 Task: Create a due date automation trigger when advanced on, on the tuesday before a card is due add fields without custom field "Resume" set to a number lower or equal to 1 and greater or equal to 10 at 11:00 AM.
Action: Mouse moved to (889, 272)
Screenshot: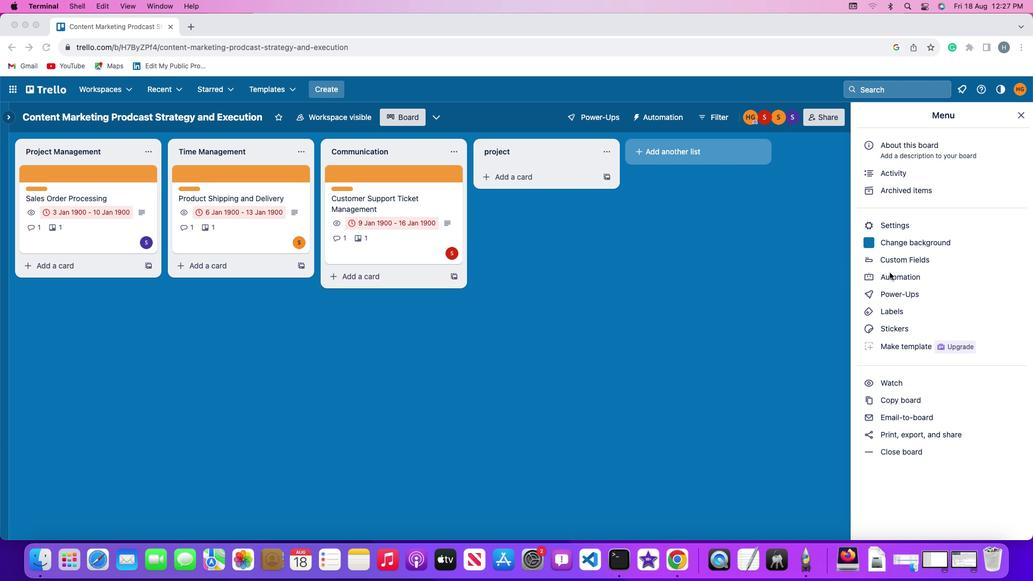 
Action: Mouse pressed left at (889, 272)
Screenshot: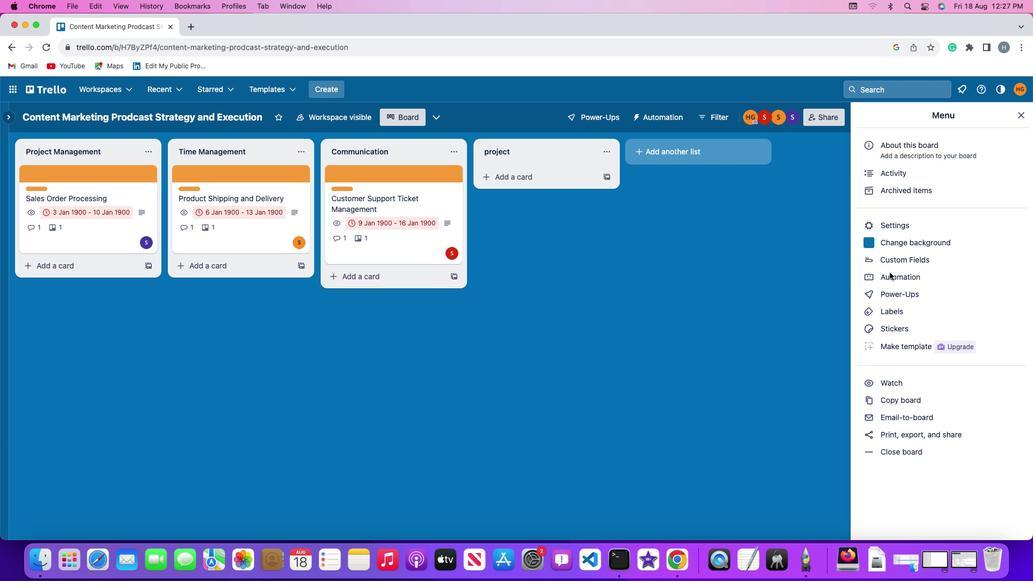 
Action: Mouse pressed left at (889, 272)
Screenshot: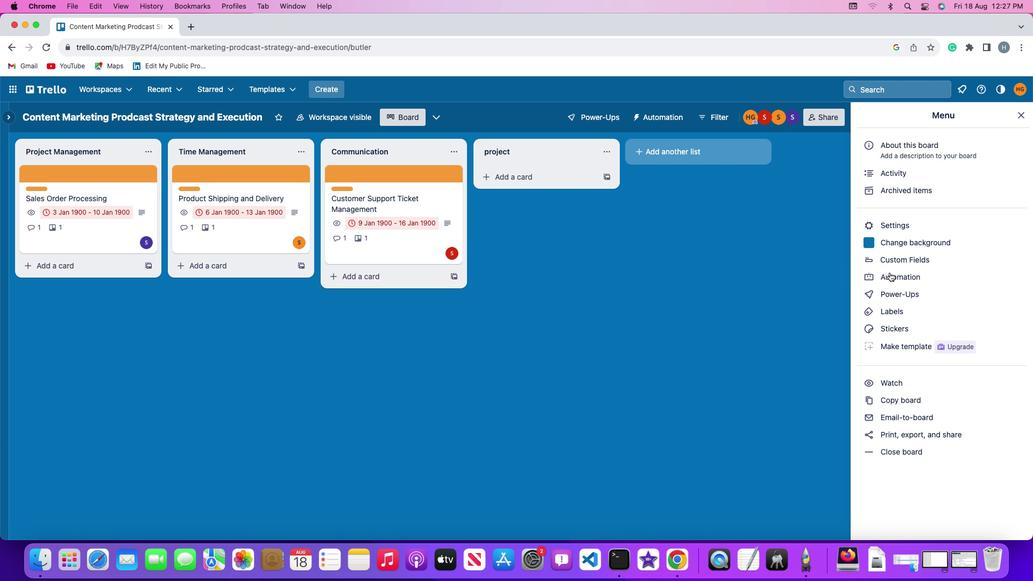 
Action: Mouse moved to (46, 250)
Screenshot: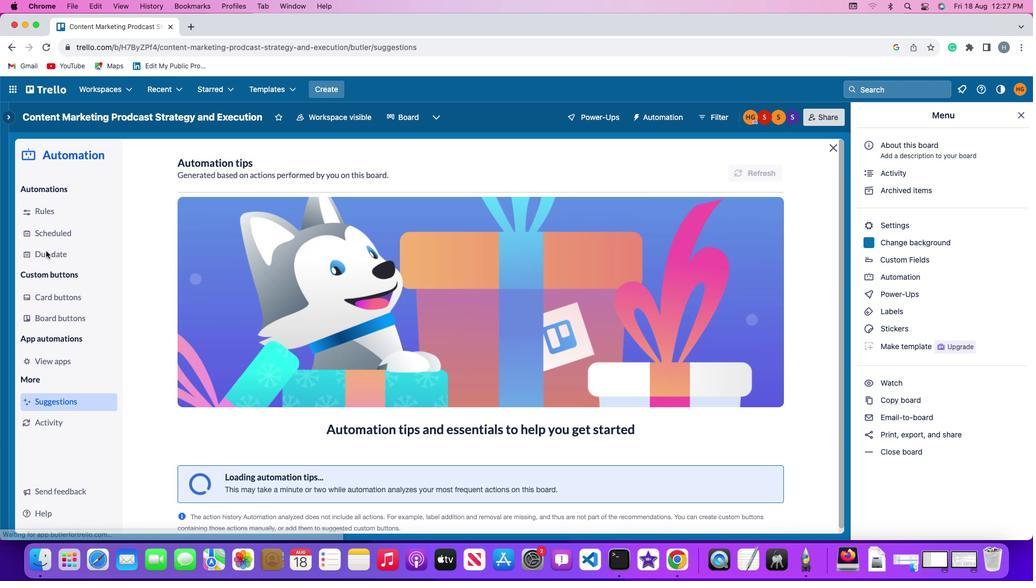 
Action: Mouse pressed left at (46, 250)
Screenshot: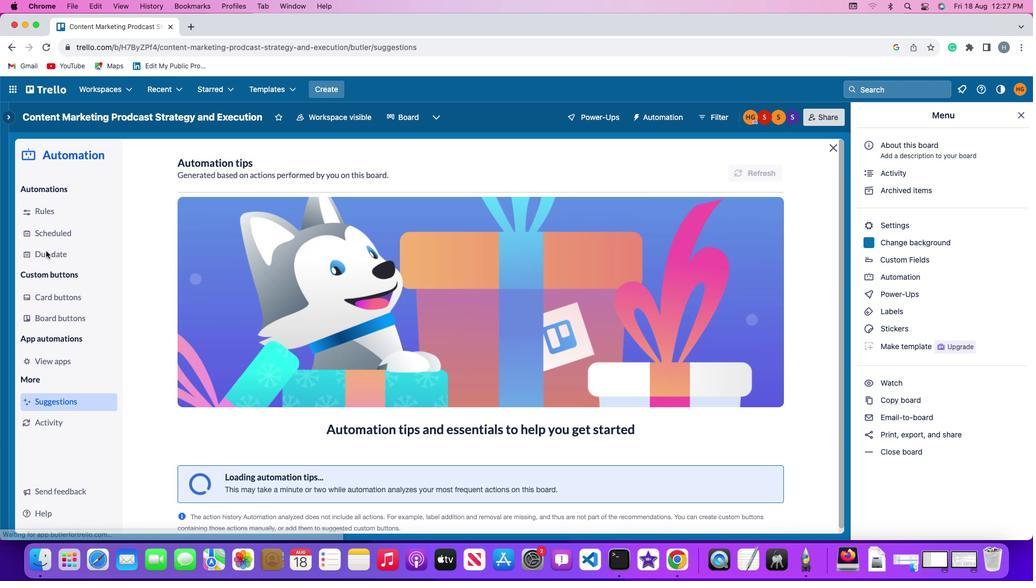 
Action: Mouse moved to (720, 166)
Screenshot: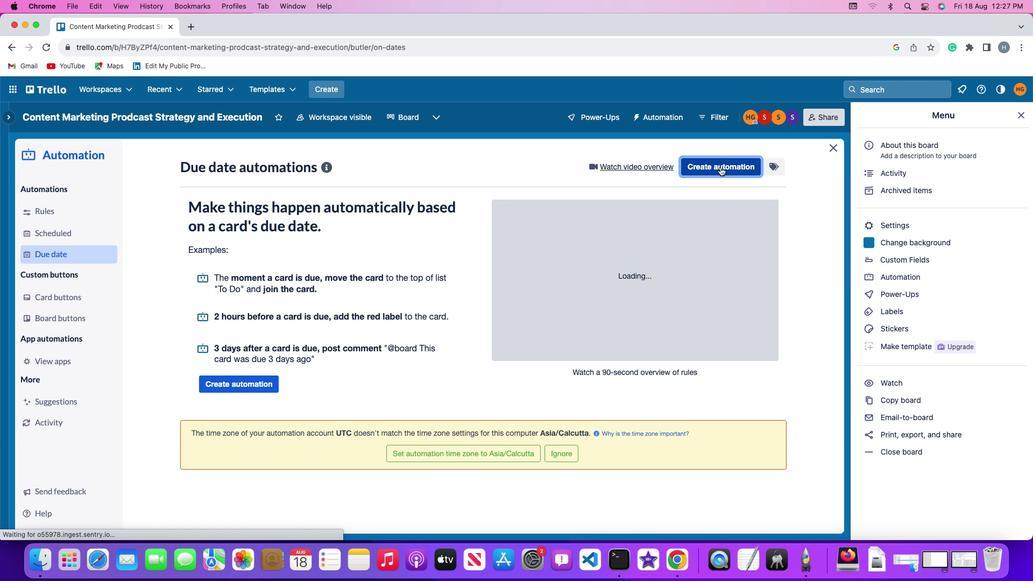 
Action: Mouse pressed left at (720, 166)
Screenshot: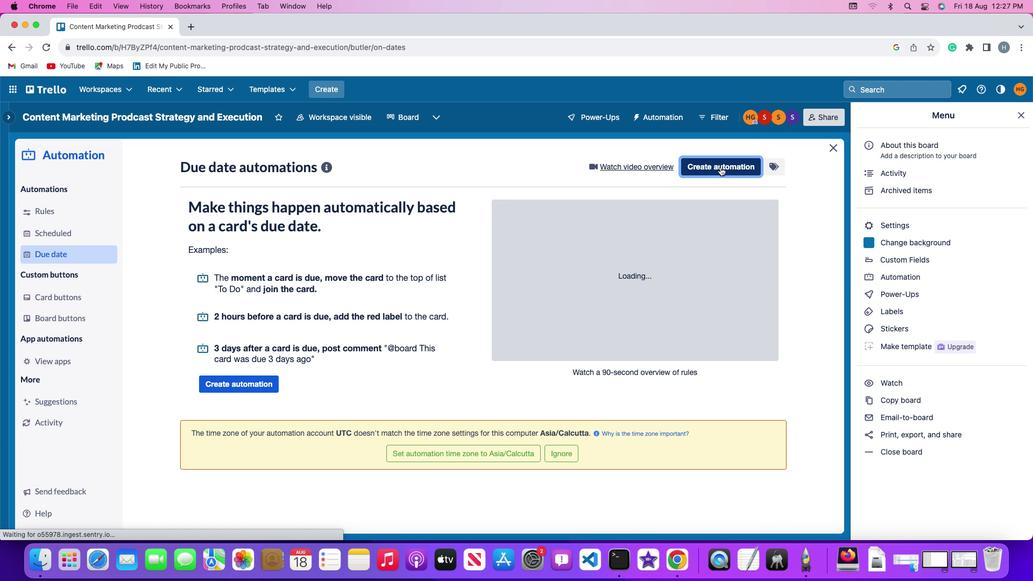 
Action: Mouse moved to (215, 271)
Screenshot: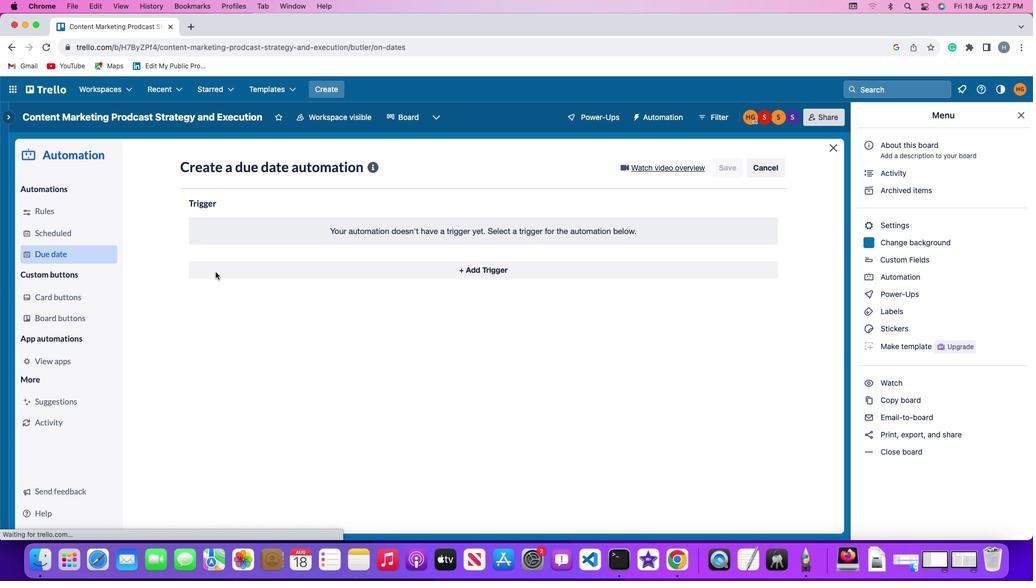
Action: Mouse pressed left at (215, 271)
Screenshot: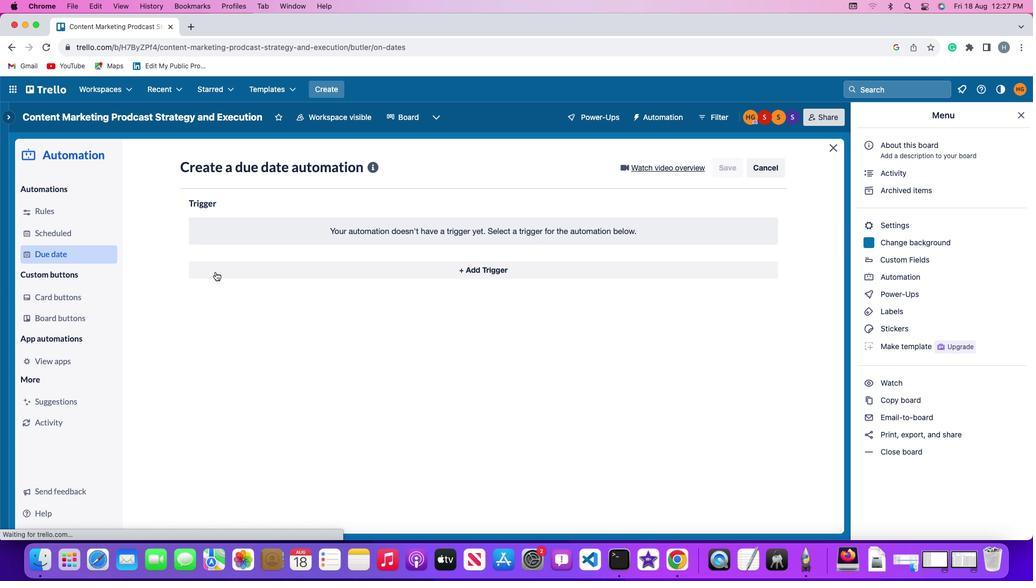 
Action: Mouse moved to (226, 466)
Screenshot: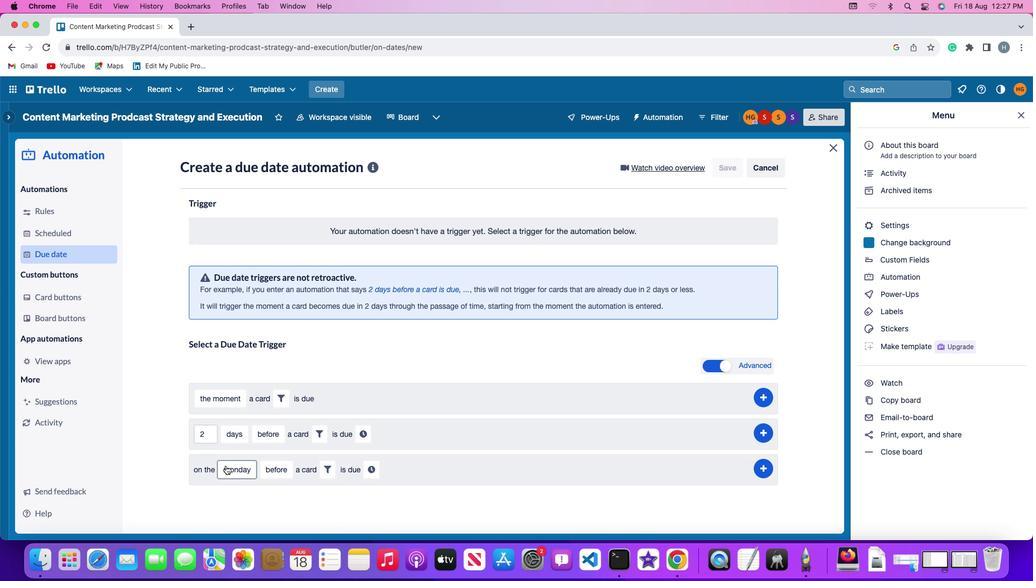 
Action: Mouse pressed left at (226, 466)
Screenshot: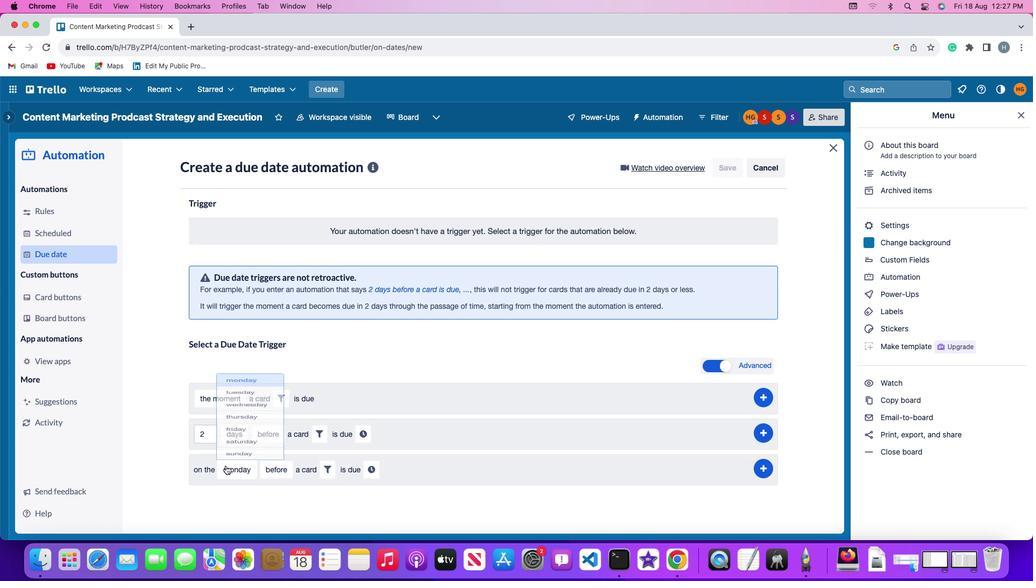 
Action: Mouse moved to (242, 343)
Screenshot: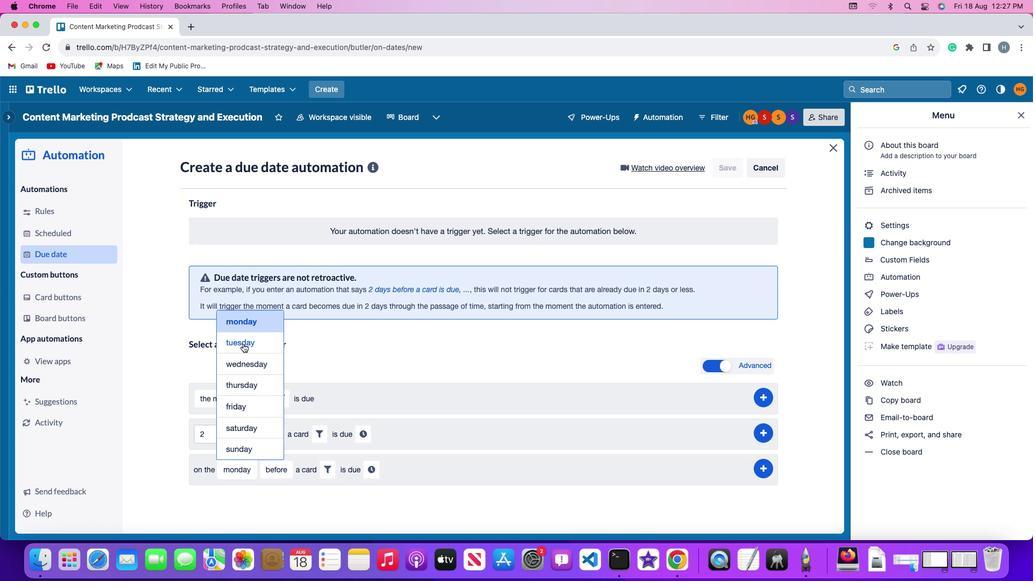 
Action: Mouse pressed left at (242, 343)
Screenshot: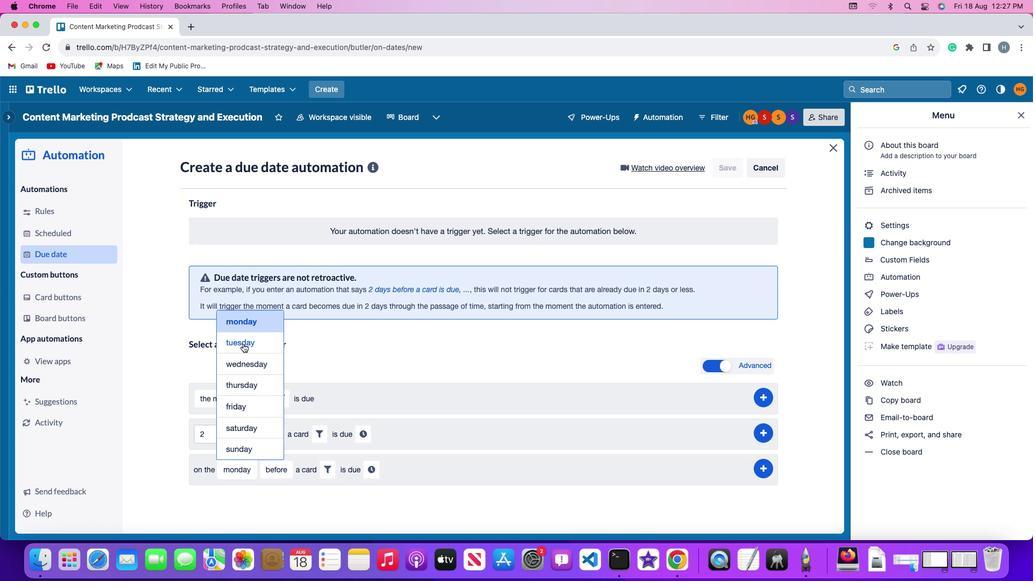 
Action: Mouse moved to (282, 472)
Screenshot: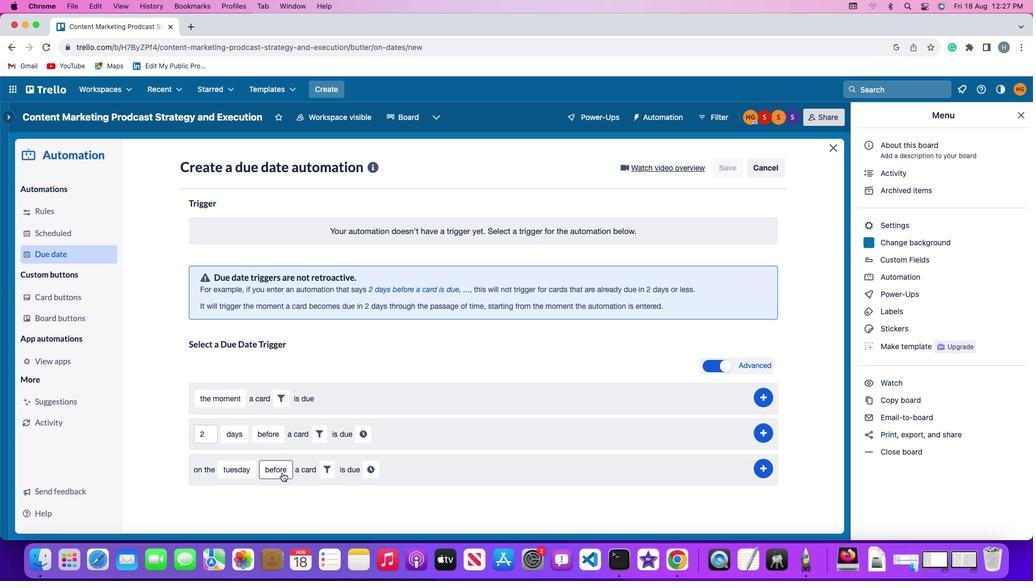 
Action: Mouse pressed left at (282, 472)
Screenshot: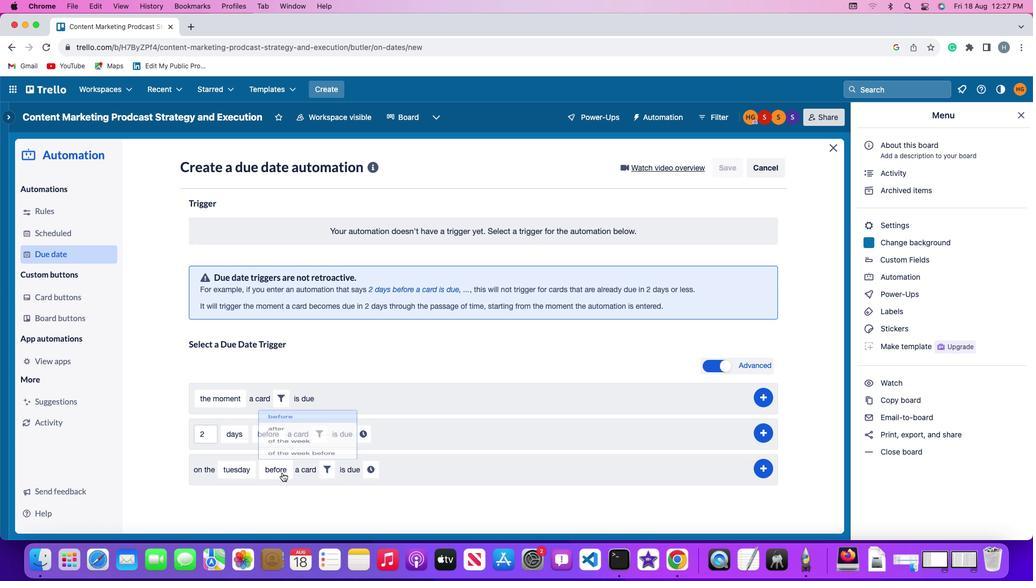 
Action: Mouse moved to (297, 387)
Screenshot: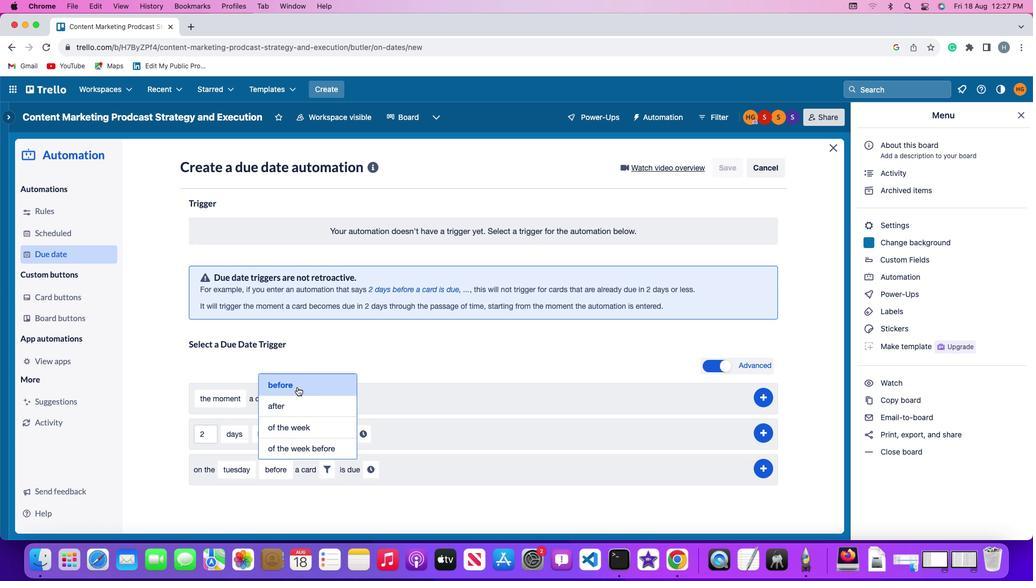 
Action: Mouse pressed left at (297, 387)
Screenshot: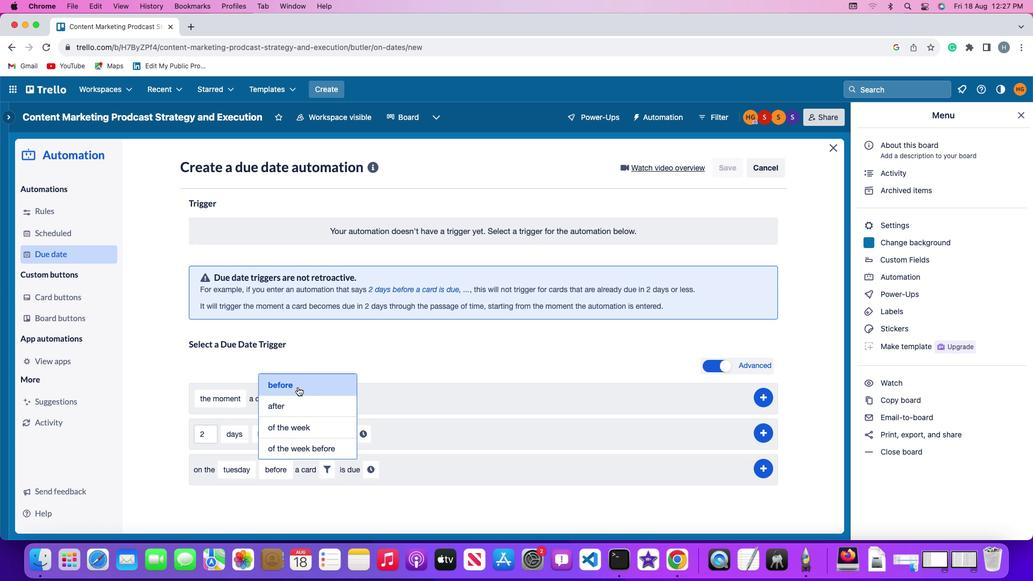 
Action: Mouse moved to (328, 468)
Screenshot: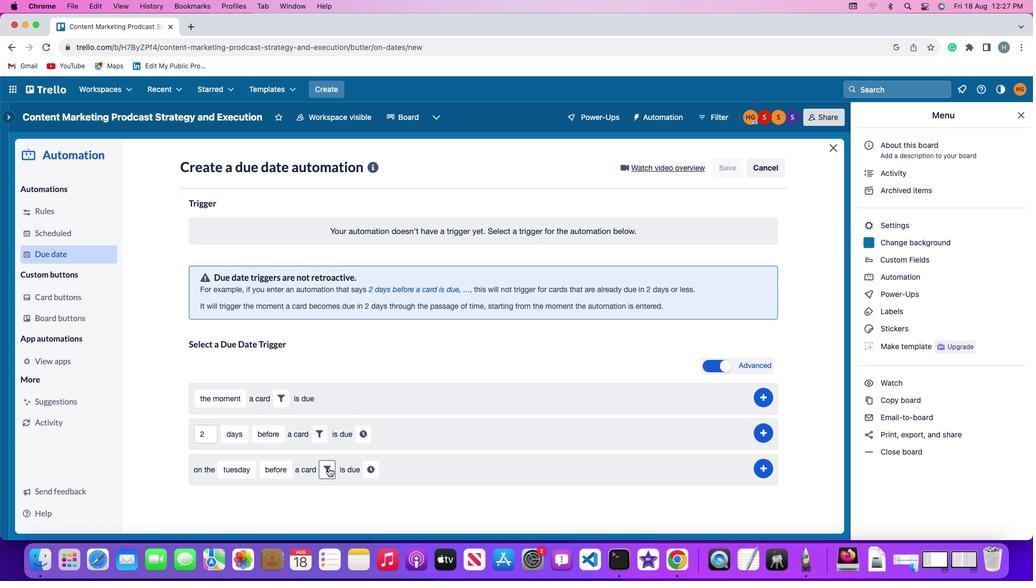 
Action: Mouse pressed left at (328, 468)
Screenshot: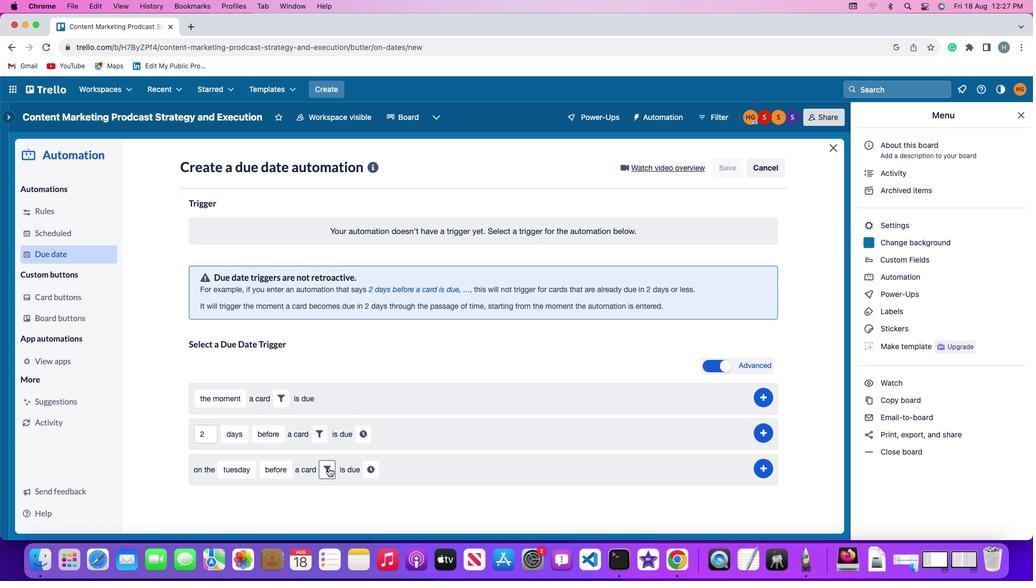 
Action: Mouse moved to (499, 507)
Screenshot: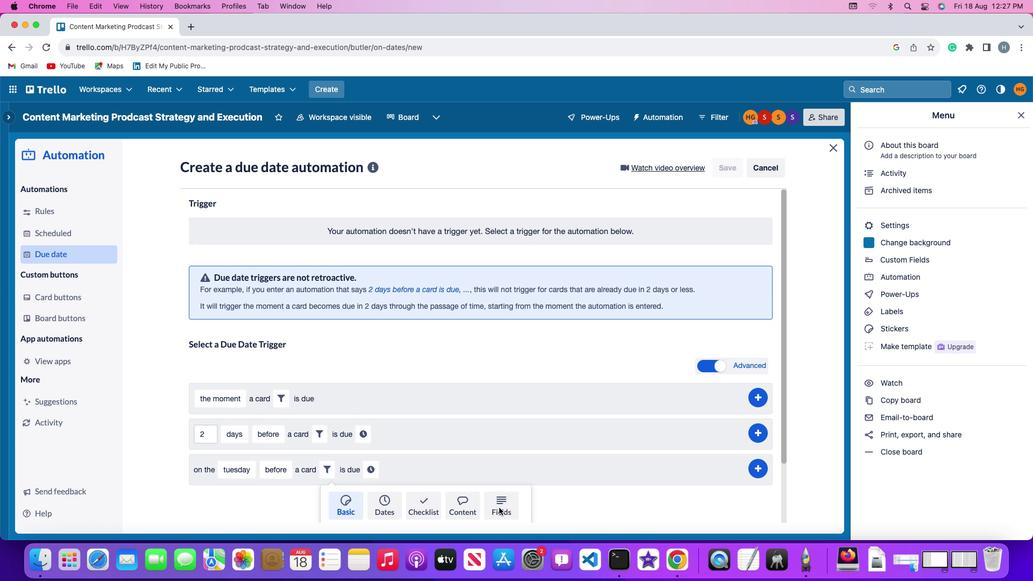 
Action: Mouse pressed left at (499, 507)
Screenshot: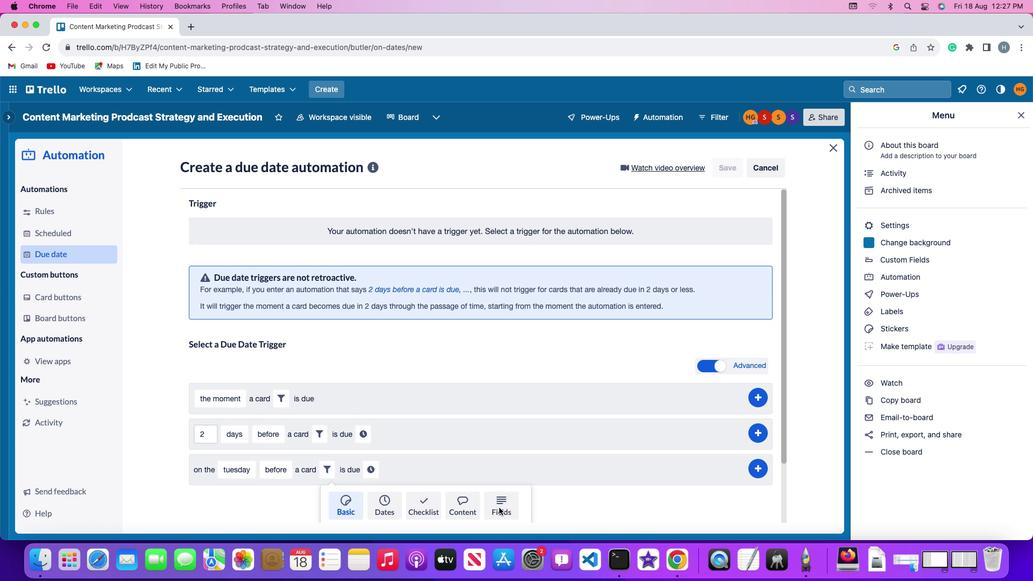 
Action: Mouse moved to (280, 506)
Screenshot: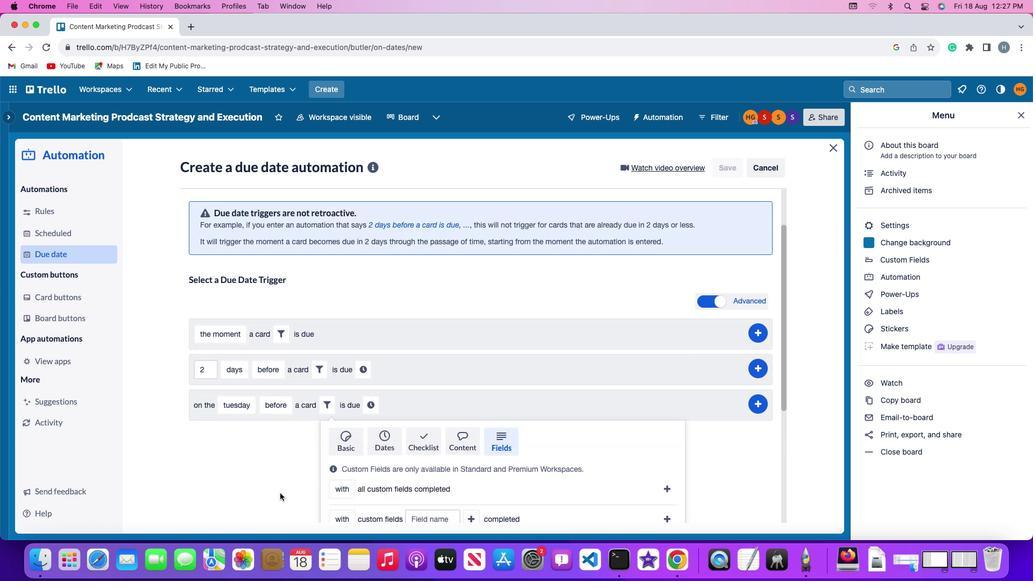 
Action: Mouse scrolled (280, 506) with delta (0, 0)
Screenshot: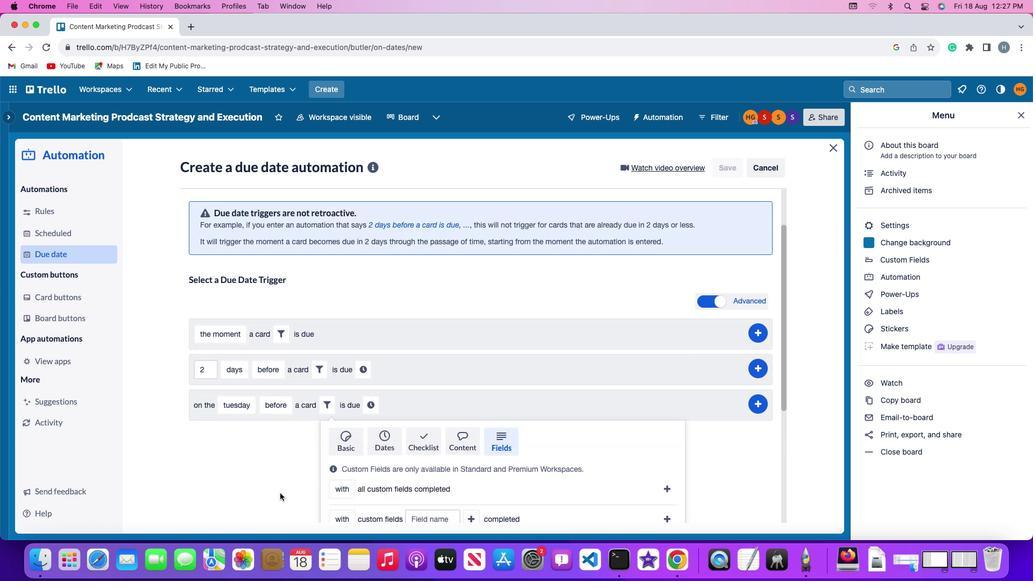 
Action: Mouse scrolled (280, 506) with delta (0, 0)
Screenshot: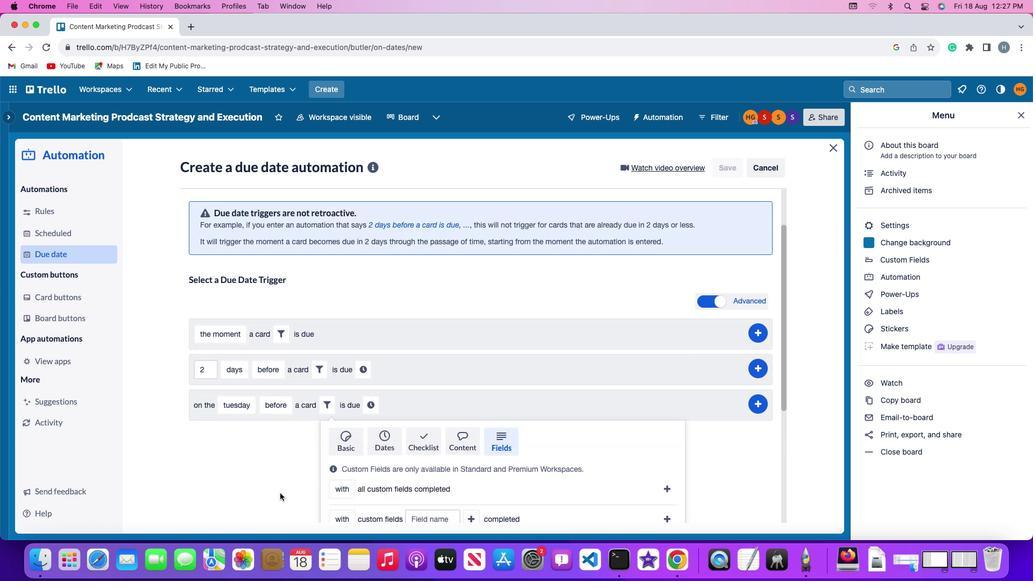 
Action: Mouse moved to (280, 505)
Screenshot: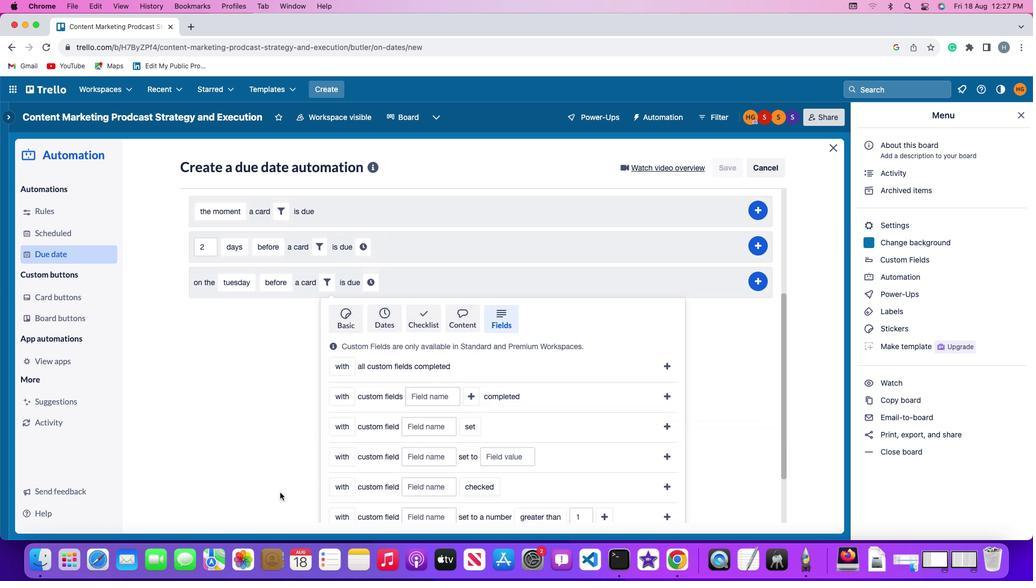 
Action: Mouse scrolled (280, 505) with delta (0, -1)
Screenshot: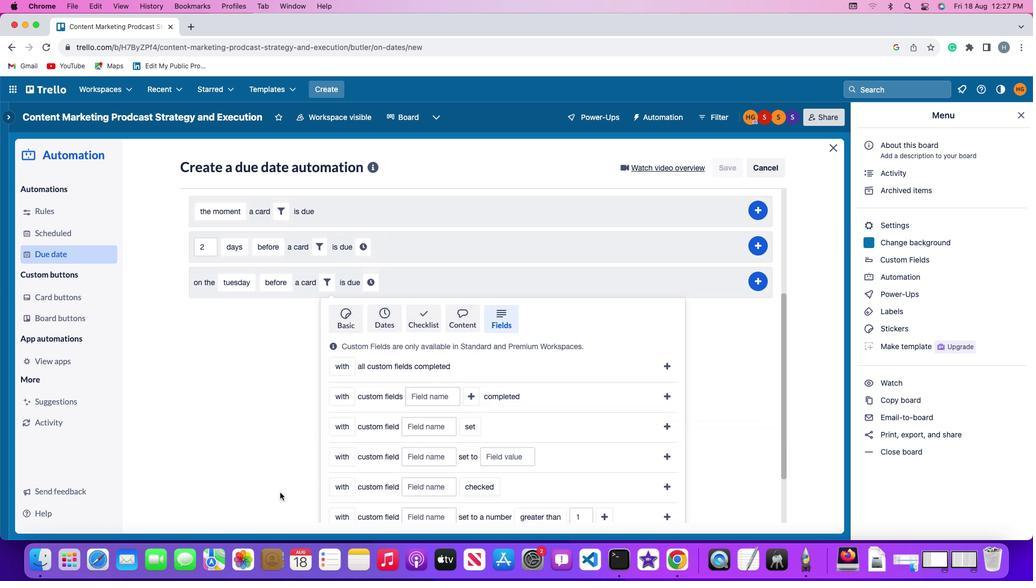 
Action: Mouse moved to (280, 504)
Screenshot: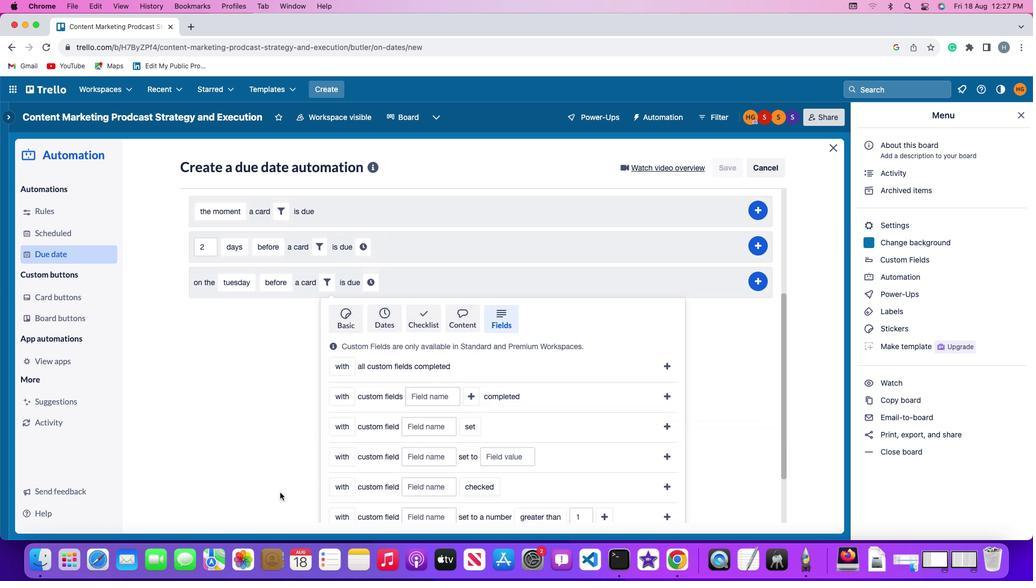
Action: Mouse scrolled (280, 504) with delta (0, -2)
Screenshot: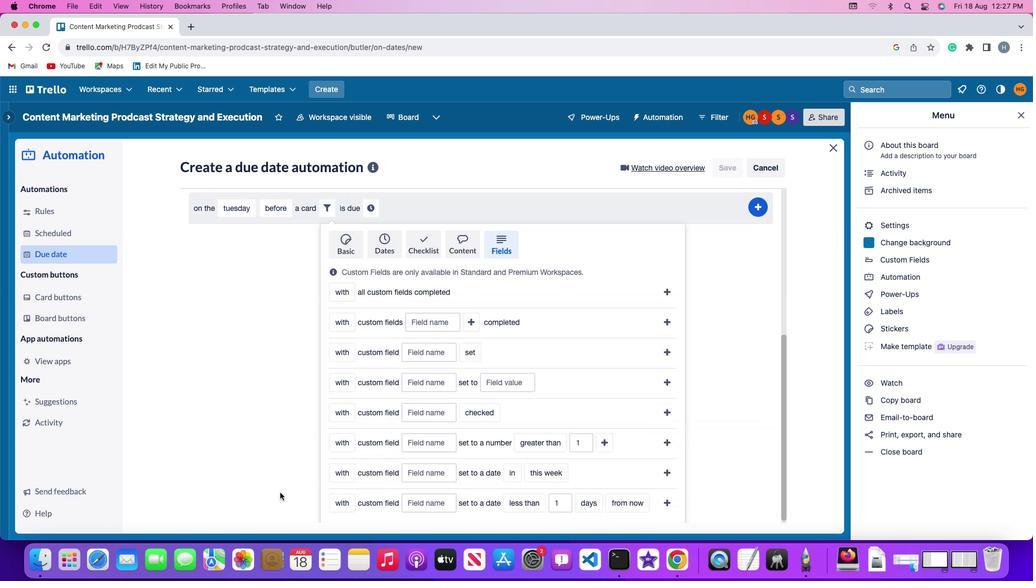 
Action: Mouse moved to (280, 498)
Screenshot: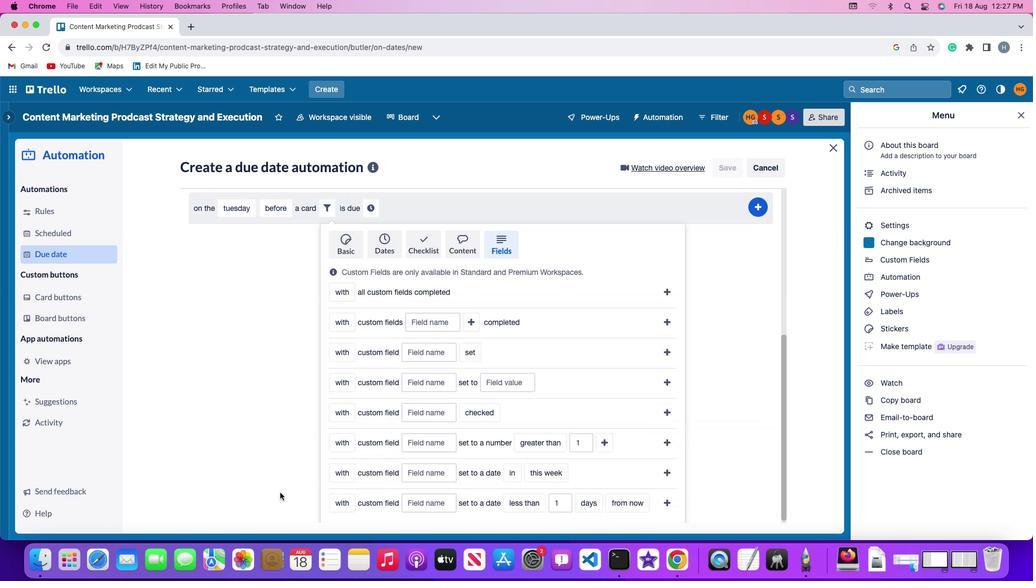 
Action: Mouse scrolled (280, 498) with delta (0, -3)
Screenshot: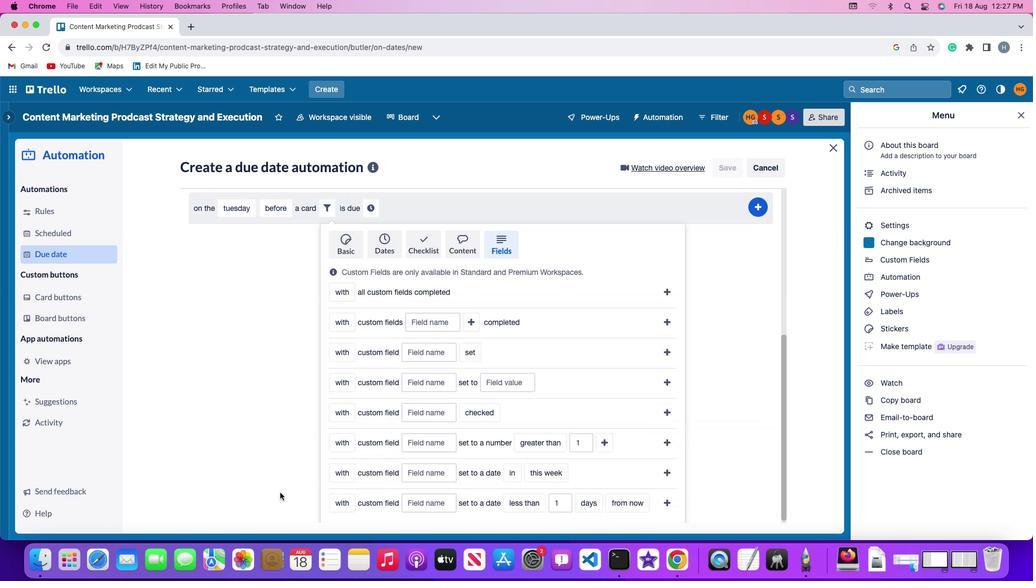 
Action: Mouse moved to (280, 492)
Screenshot: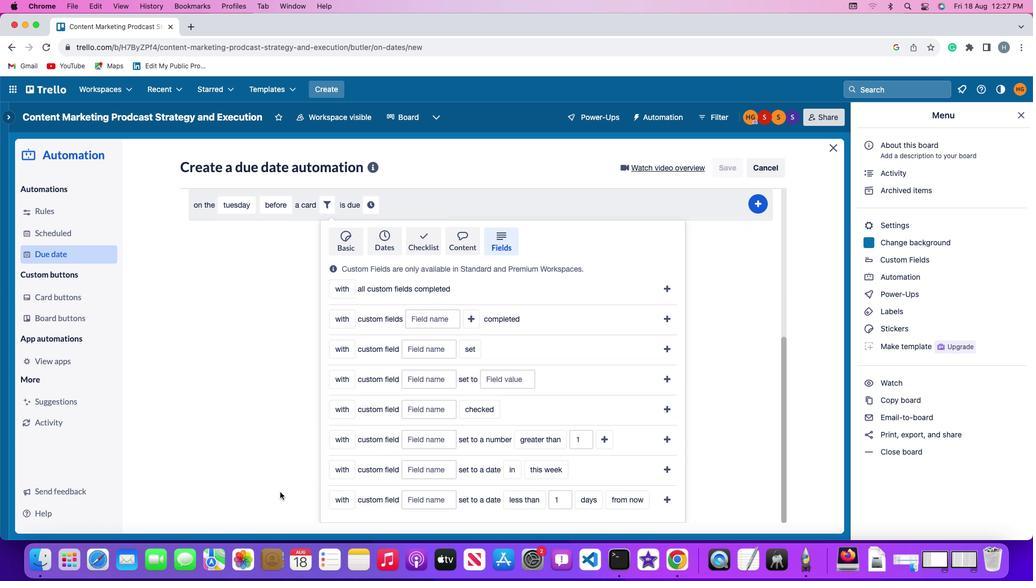 
Action: Mouse scrolled (280, 492) with delta (0, 0)
Screenshot: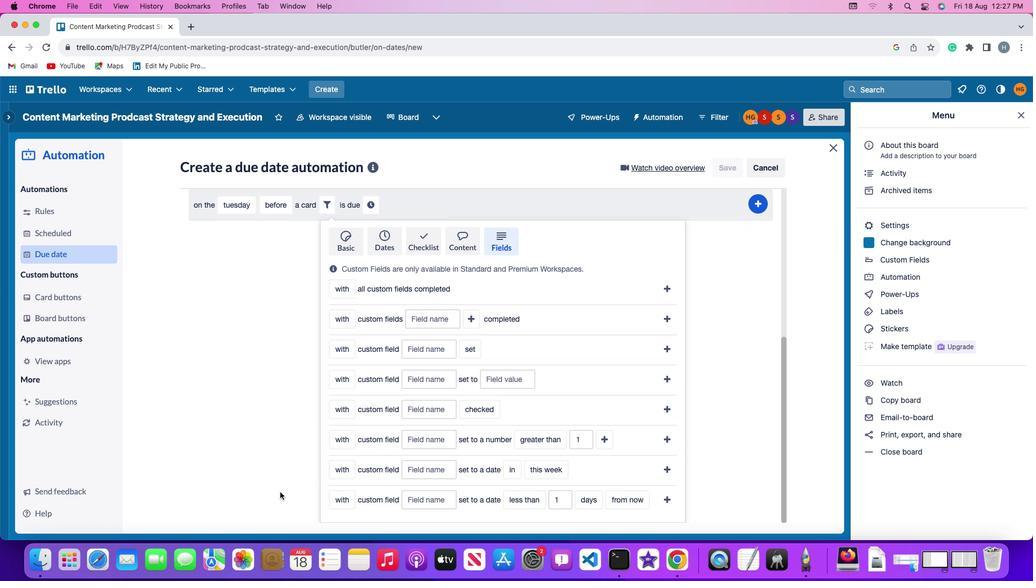 
Action: Mouse scrolled (280, 492) with delta (0, 0)
Screenshot: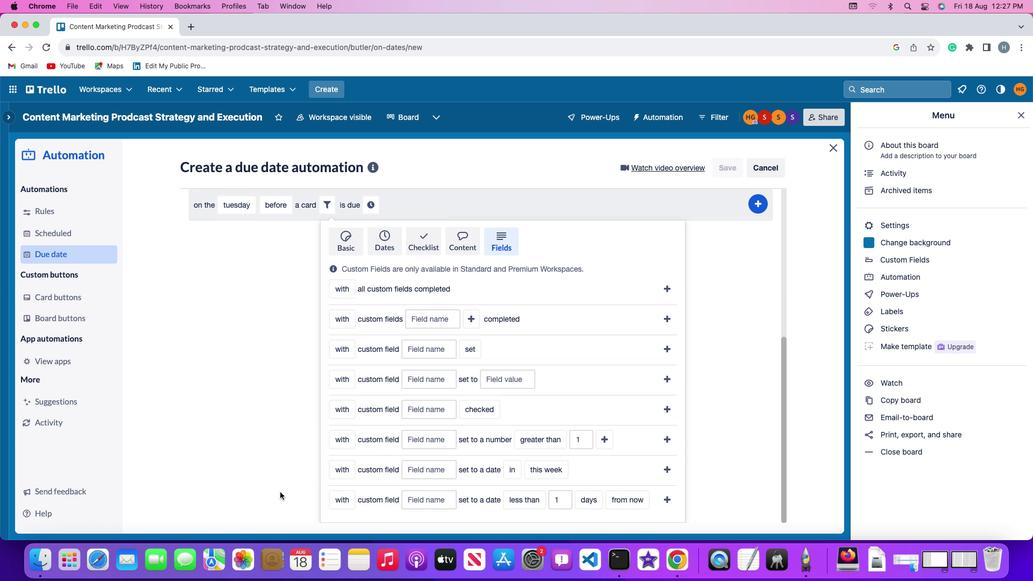 
Action: Mouse scrolled (280, 492) with delta (0, -1)
Screenshot: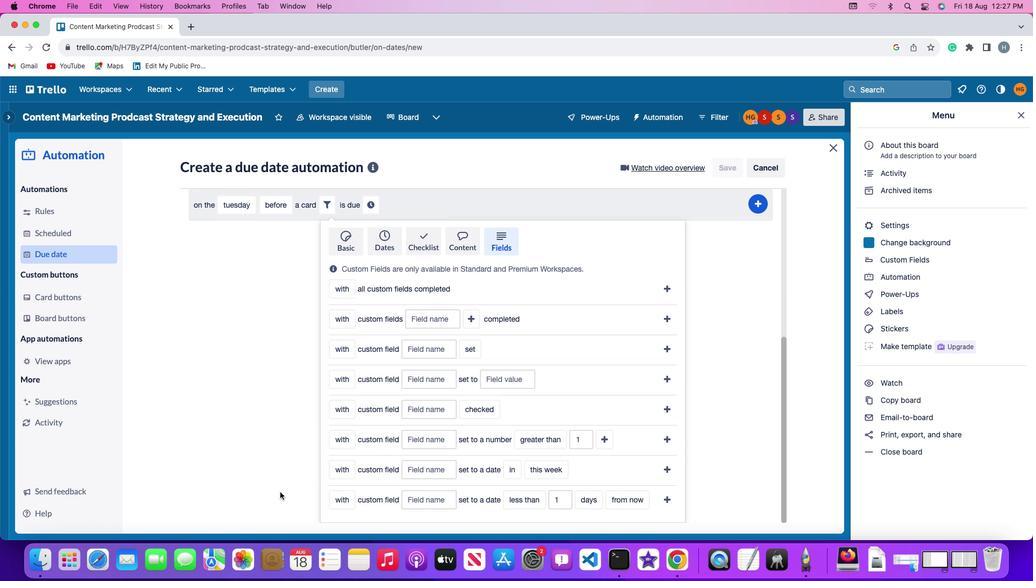 
Action: Mouse scrolled (280, 492) with delta (0, -2)
Screenshot: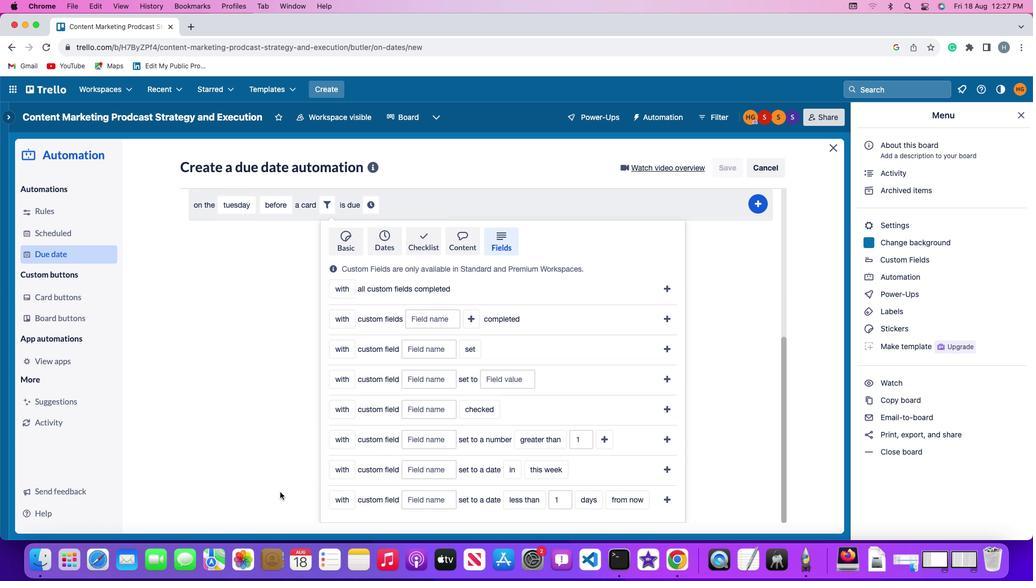 
Action: Mouse scrolled (280, 492) with delta (0, 0)
Screenshot: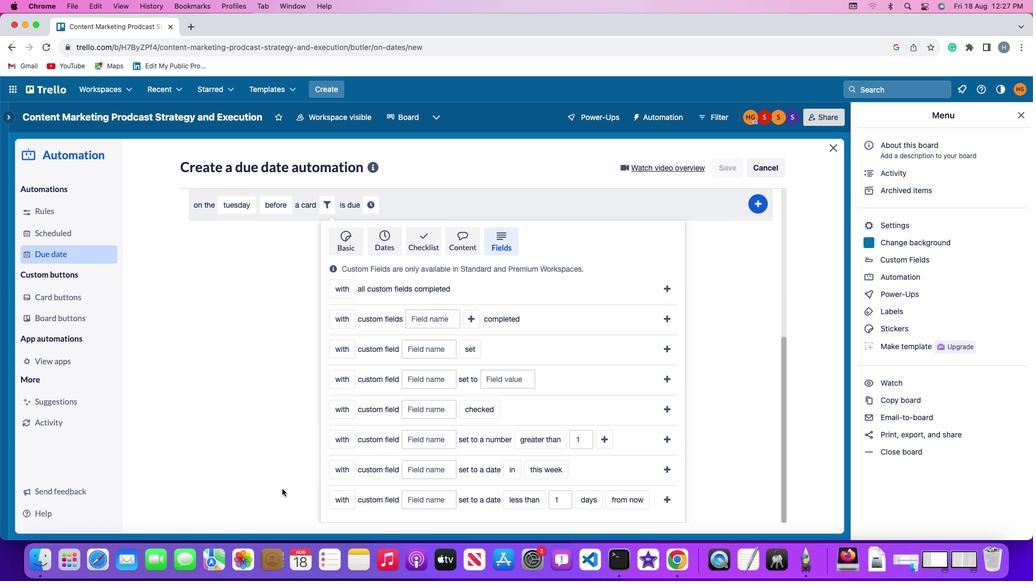 
Action: Mouse scrolled (280, 492) with delta (0, 0)
Screenshot: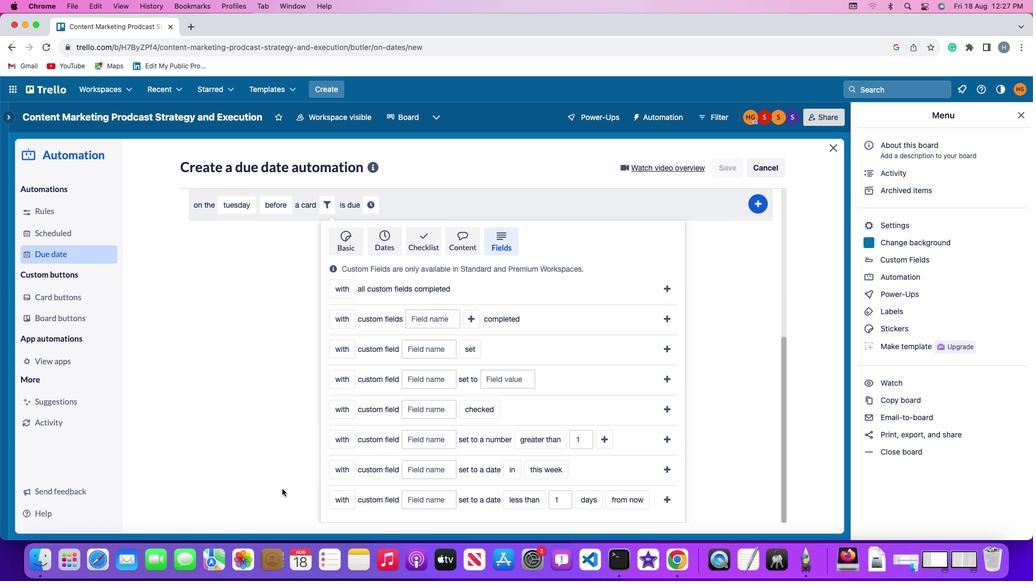 
Action: Mouse scrolled (280, 492) with delta (0, -1)
Screenshot: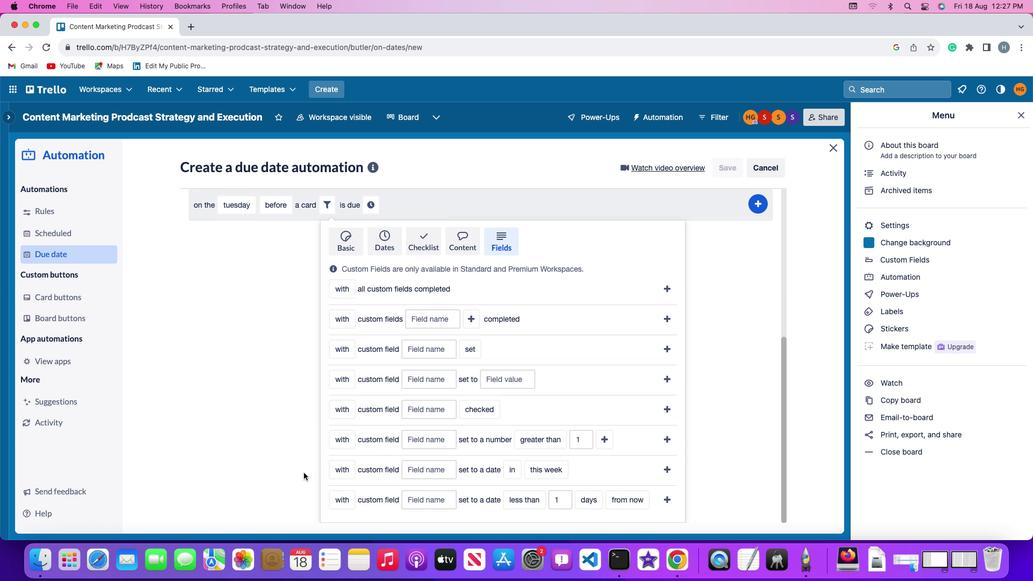 
Action: Mouse moved to (333, 435)
Screenshot: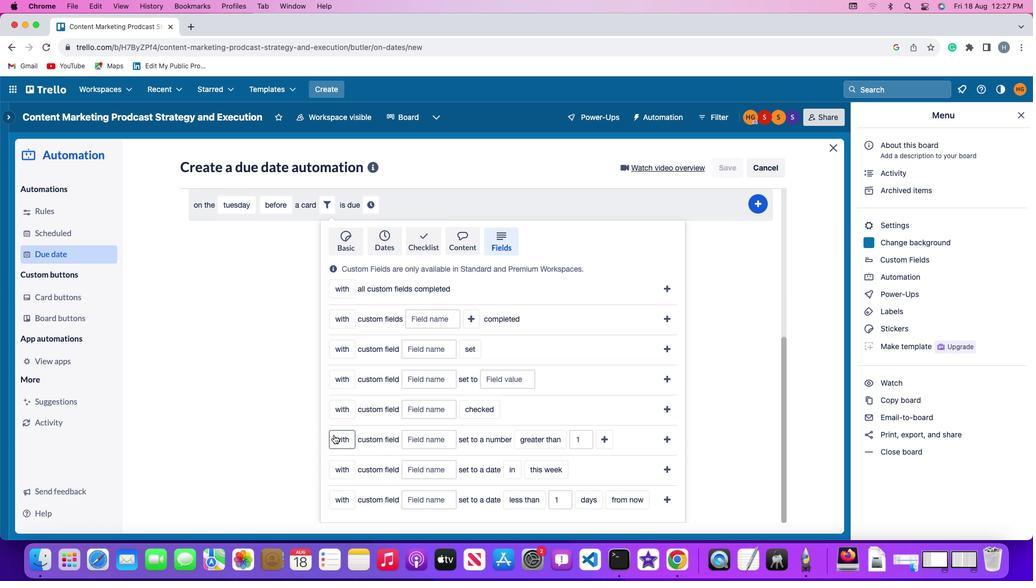 
Action: Mouse pressed left at (333, 435)
Screenshot: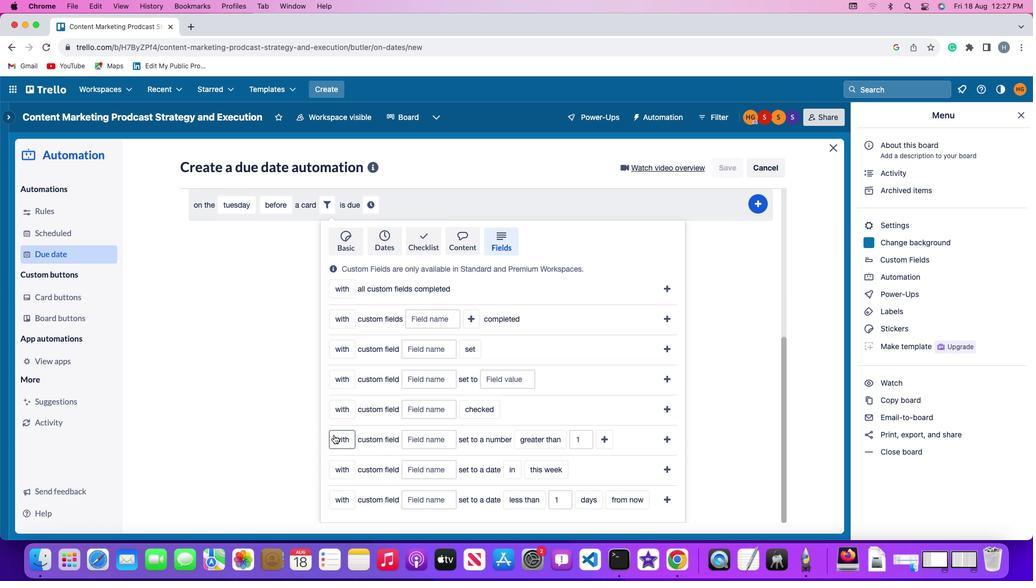 
Action: Mouse moved to (348, 481)
Screenshot: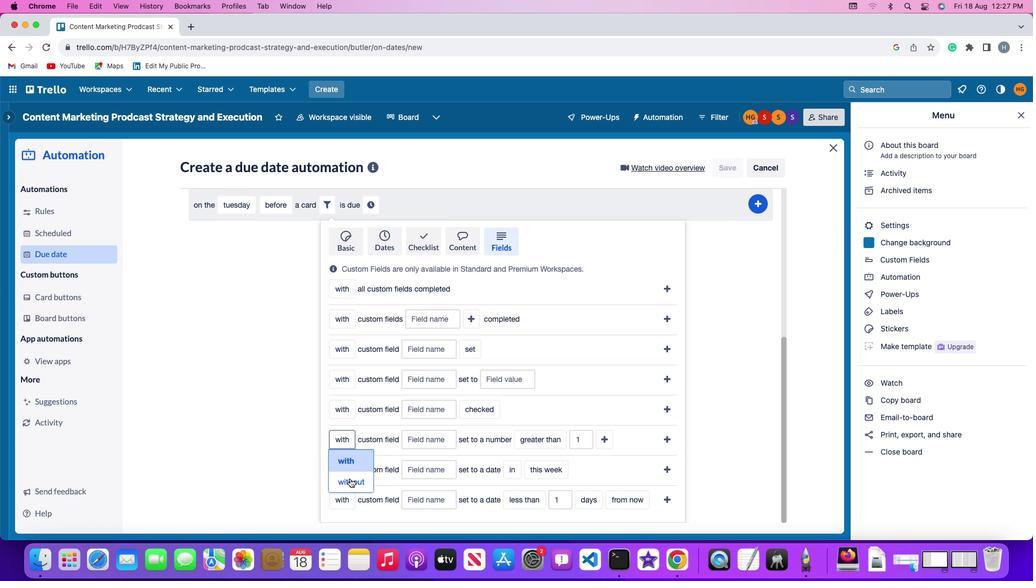 
Action: Mouse pressed left at (348, 481)
Screenshot: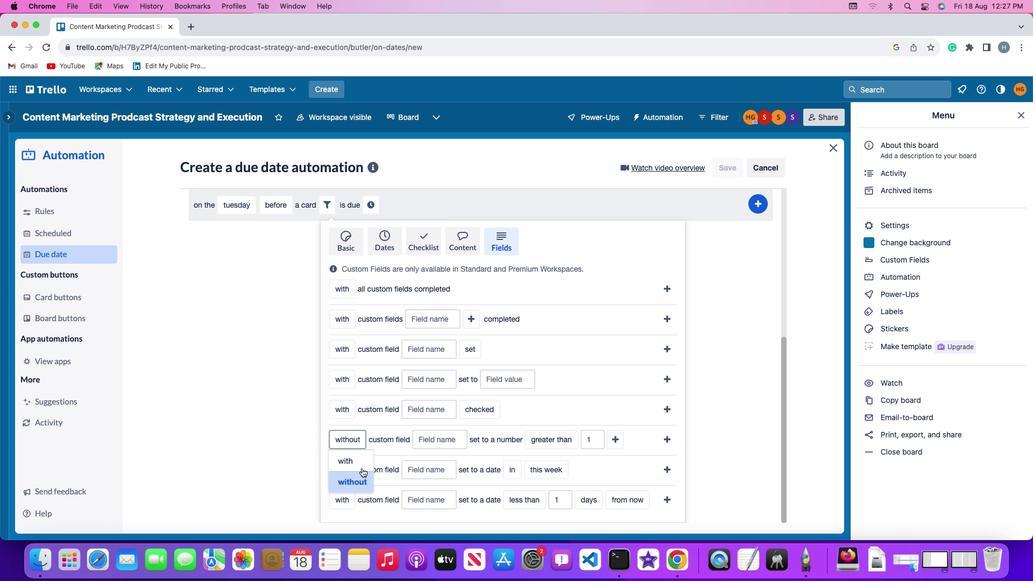
Action: Mouse moved to (428, 446)
Screenshot: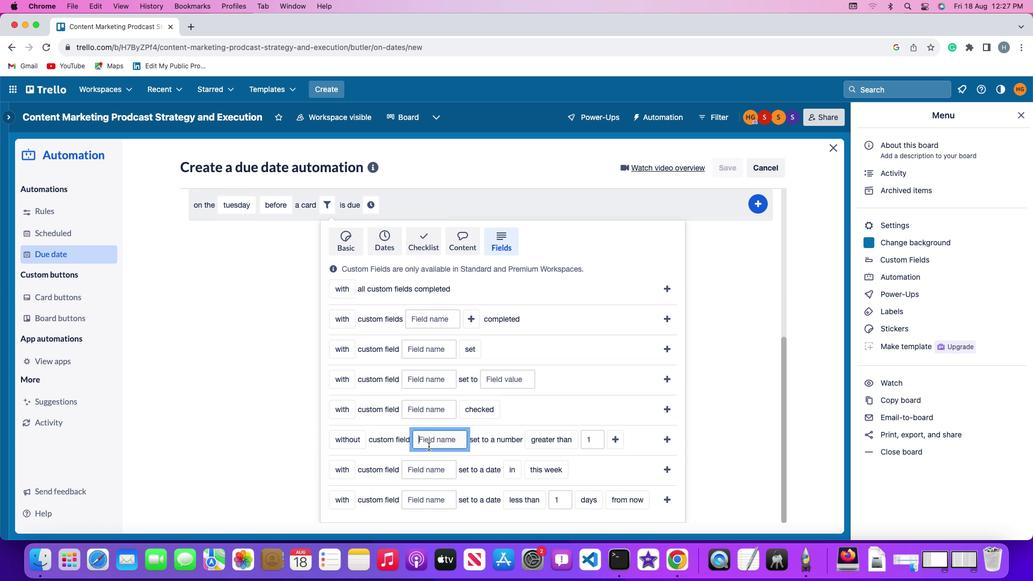 
Action: Mouse pressed left at (428, 446)
Screenshot: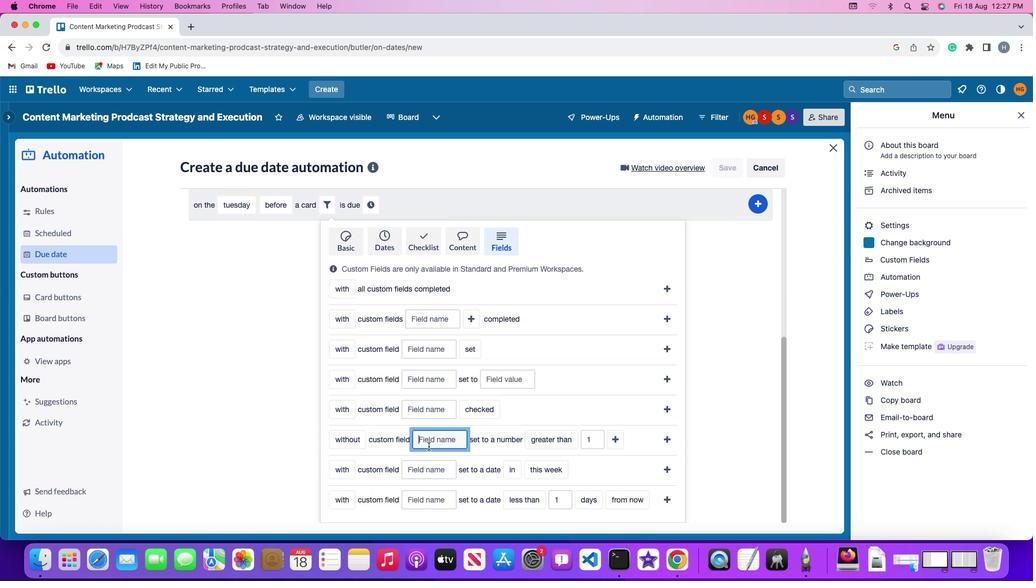 
Action: Key pressed Key.shift'R''e''s''u''m''e'
Screenshot: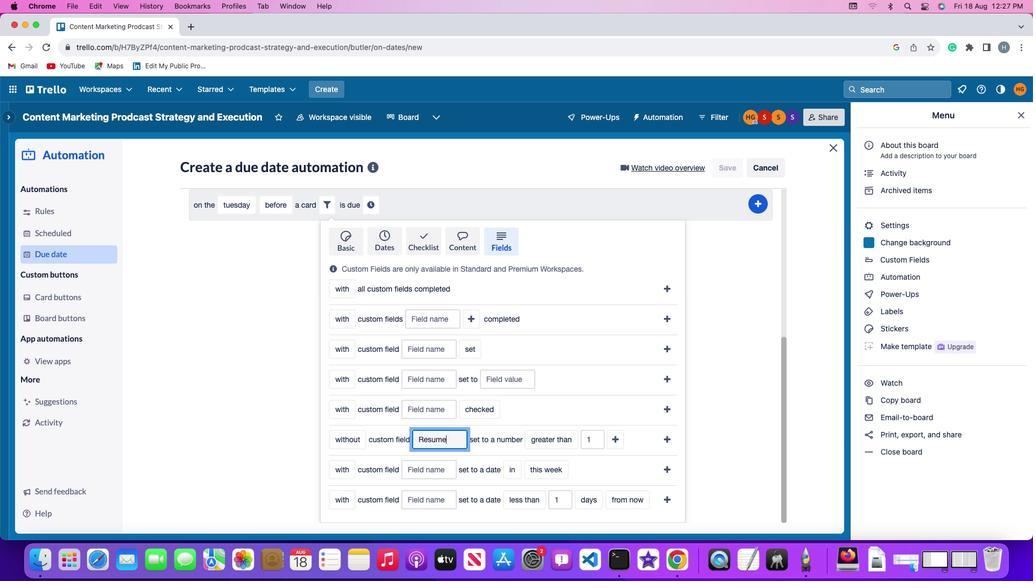 
Action: Mouse moved to (548, 438)
Screenshot: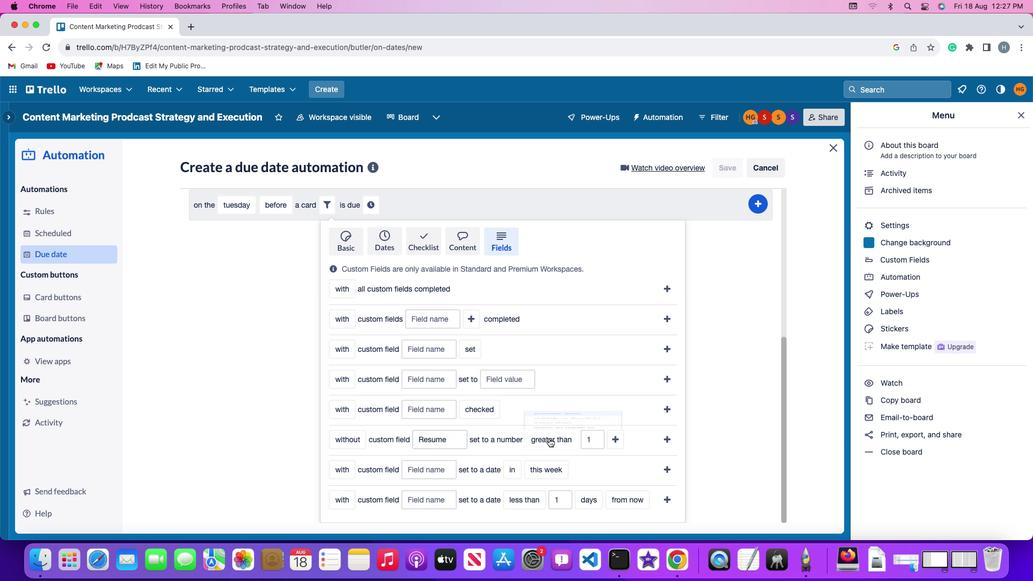 
Action: Mouse pressed left at (548, 438)
Screenshot: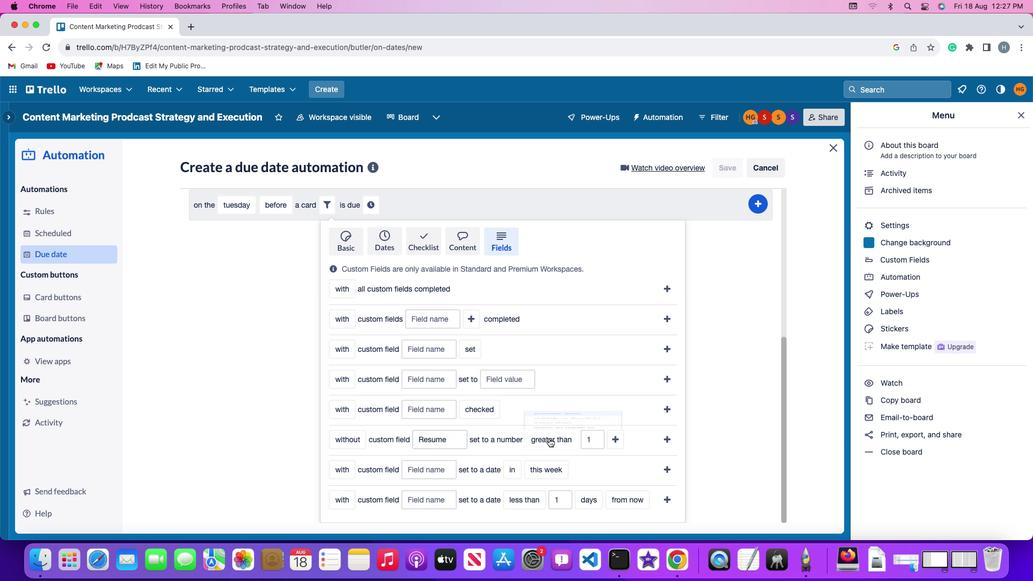 
Action: Mouse moved to (552, 415)
Screenshot: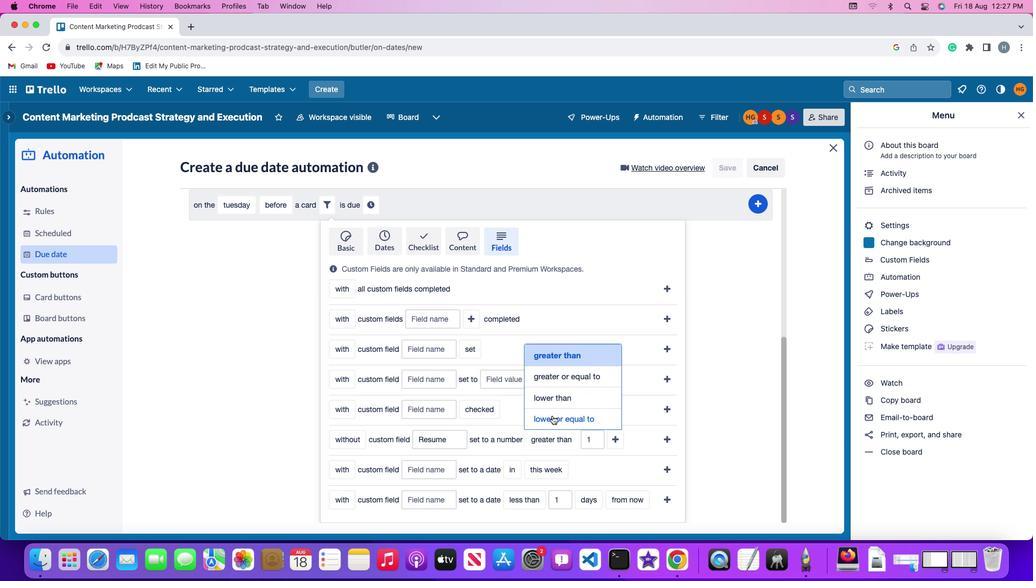
Action: Mouse pressed left at (552, 415)
Screenshot: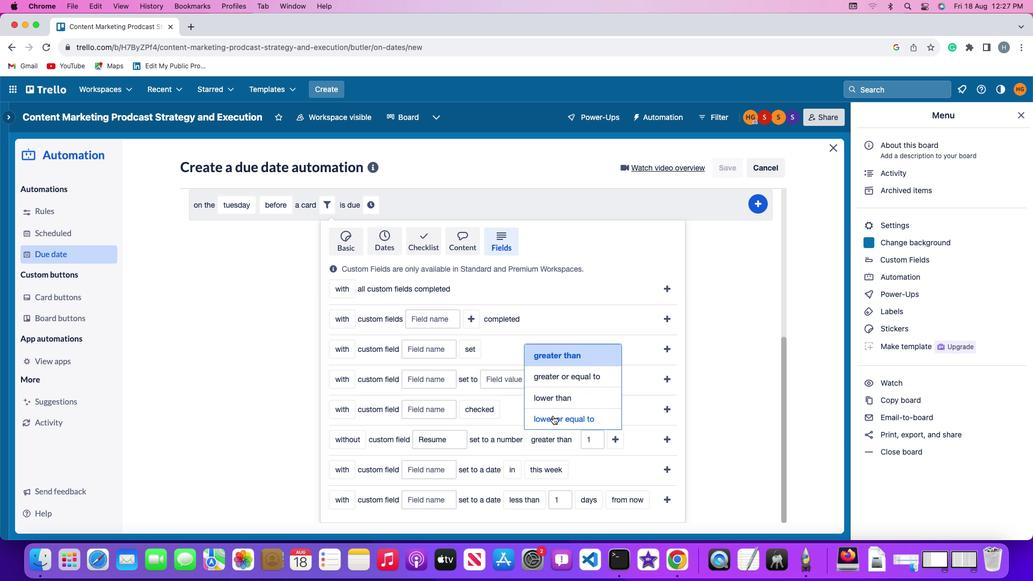 
Action: Mouse moved to (610, 440)
Screenshot: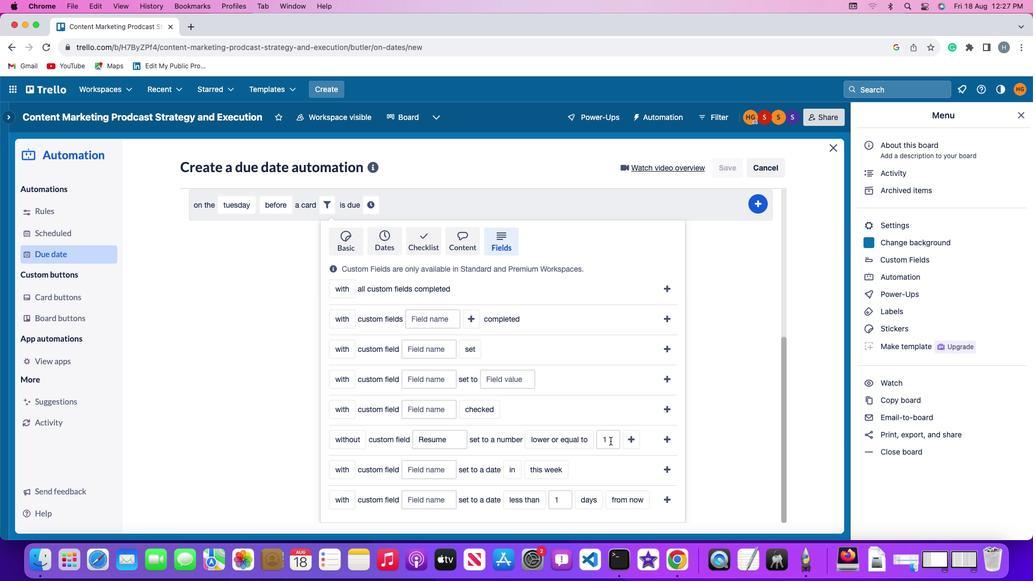 
Action: Mouse pressed left at (610, 440)
Screenshot: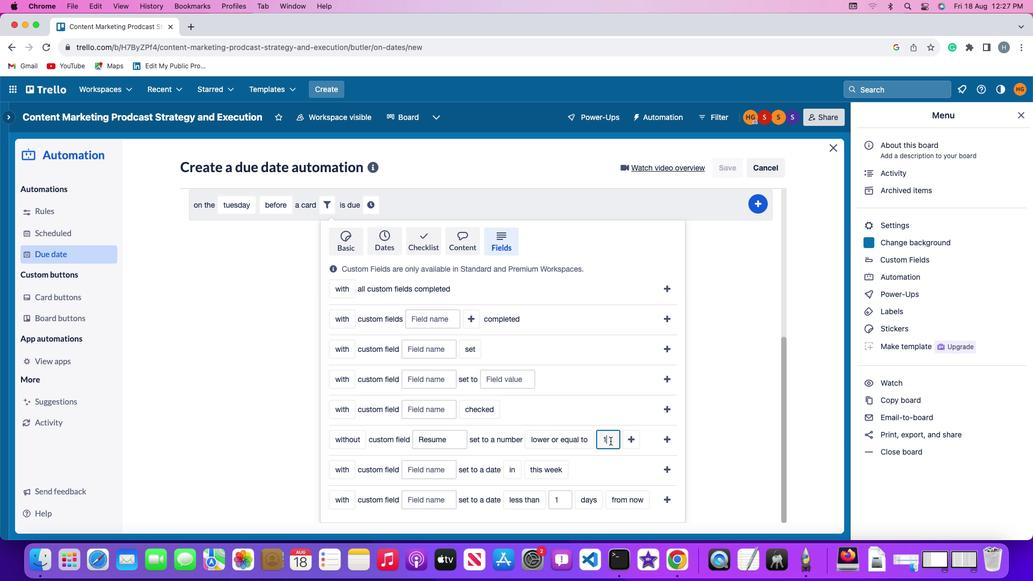 
Action: Mouse moved to (610, 440)
Screenshot: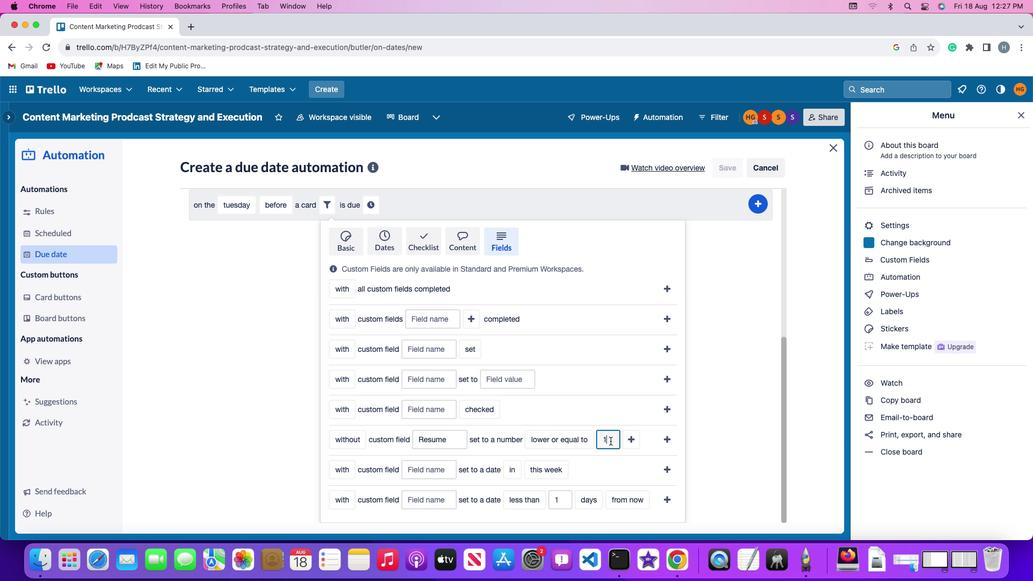 
Action: Key pressed Key.backspace'1'
Screenshot: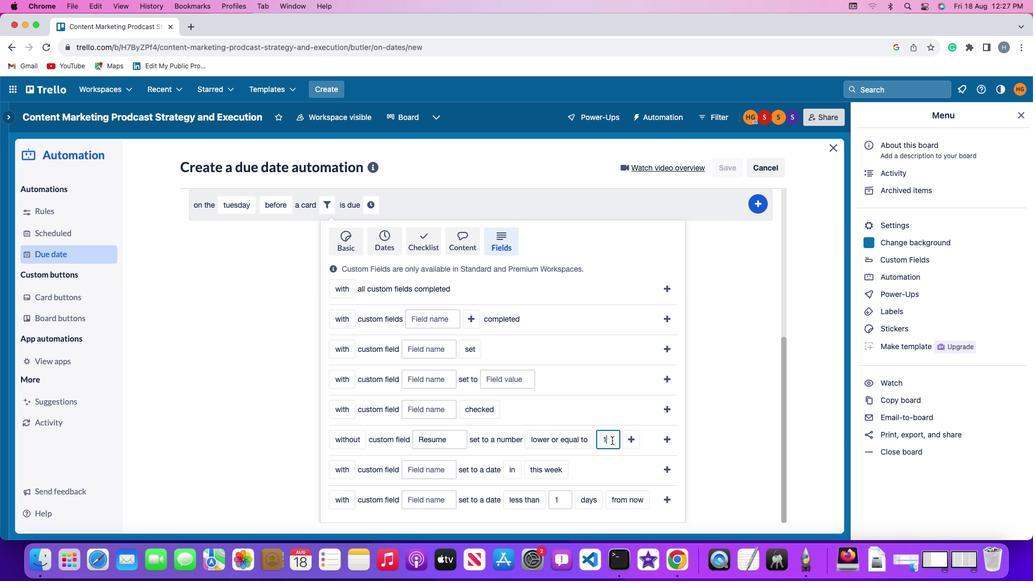 
Action: Mouse moved to (628, 438)
Screenshot: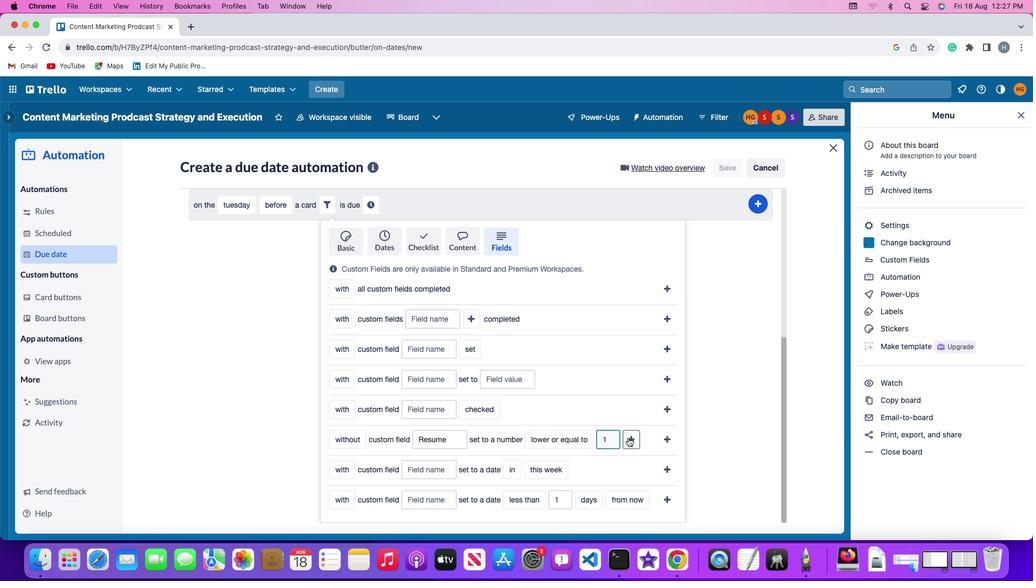 
Action: Mouse pressed left at (628, 438)
Screenshot: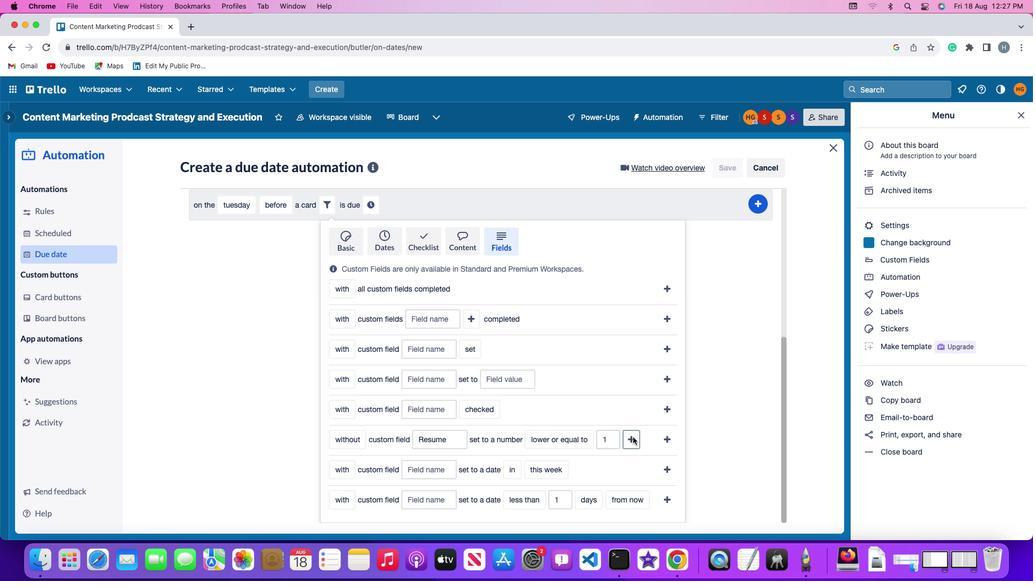 
Action: Mouse moved to (646, 441)
Screenshot: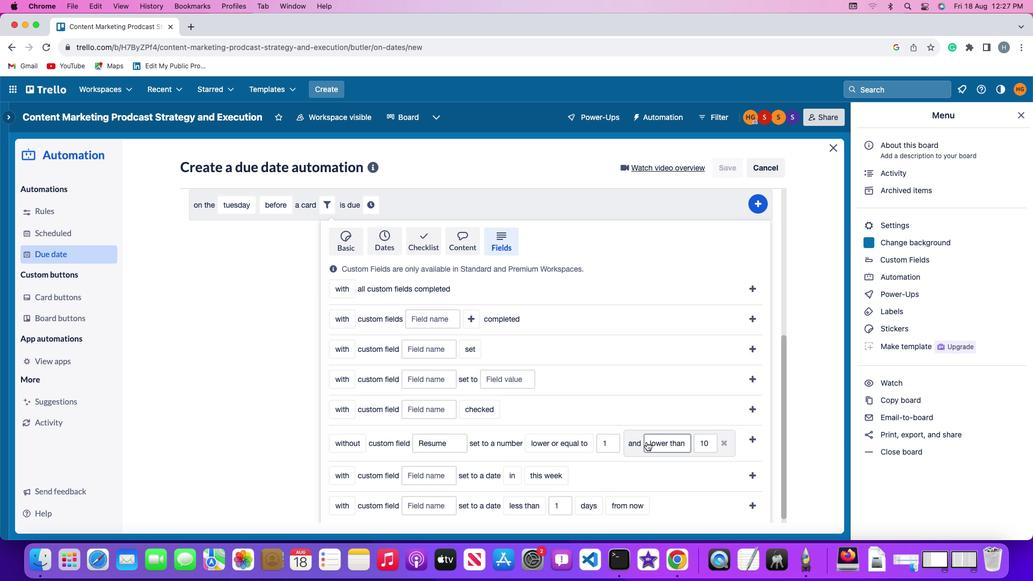 
Action: Mouse pressed left at (646, 441)
Screenshot: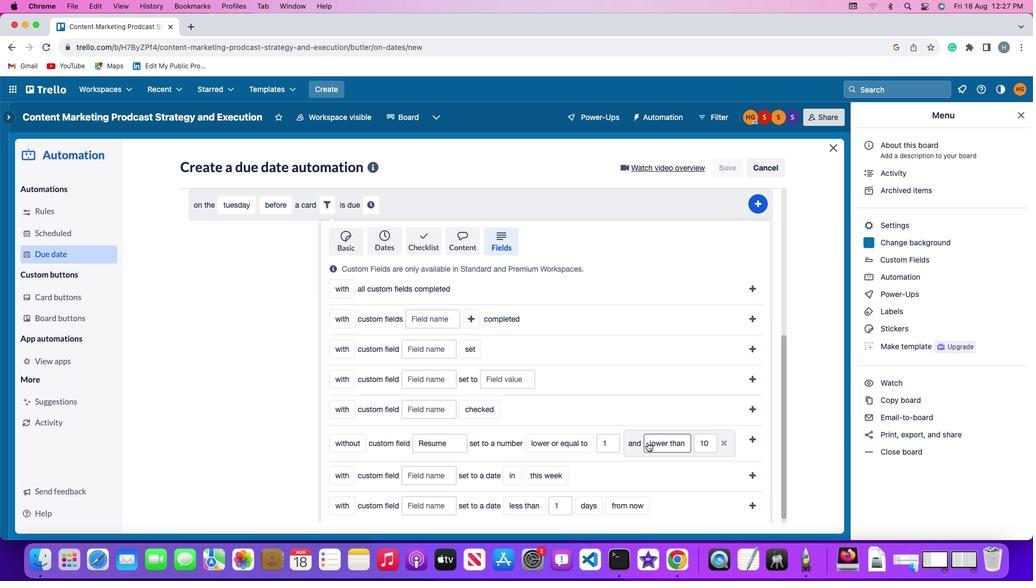 
Action: Mouse moved to (659, 424)
Screenshot: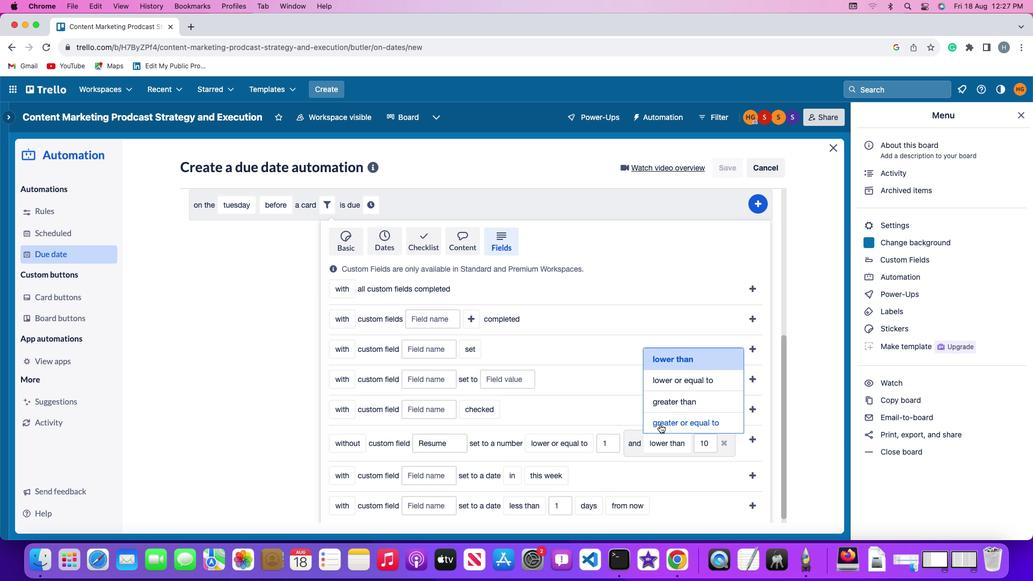 
Action: Mouse pressed left at (659, 424)
Screenshot: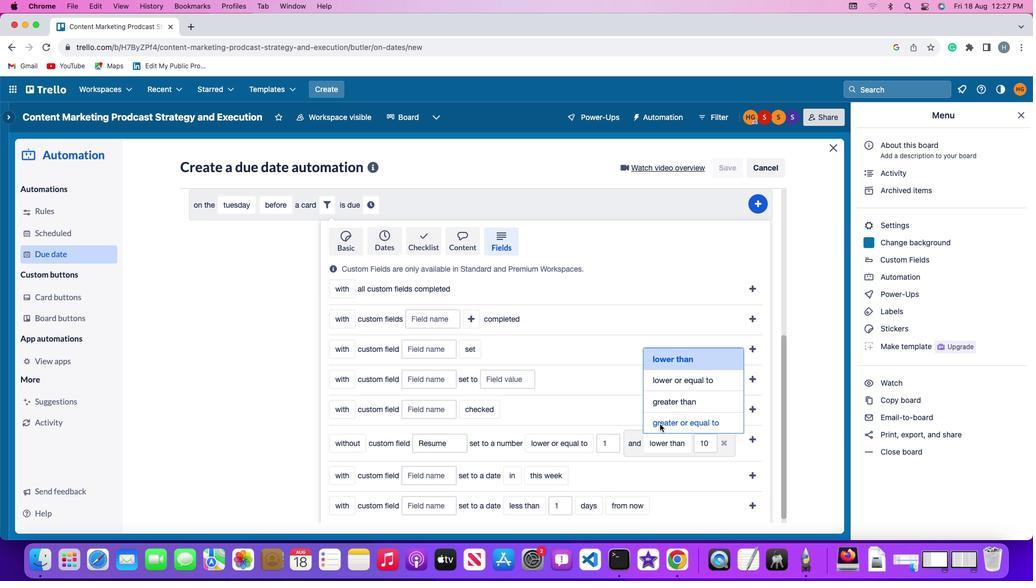 
Action: Mouse moved to (443, 460)
Screenshot: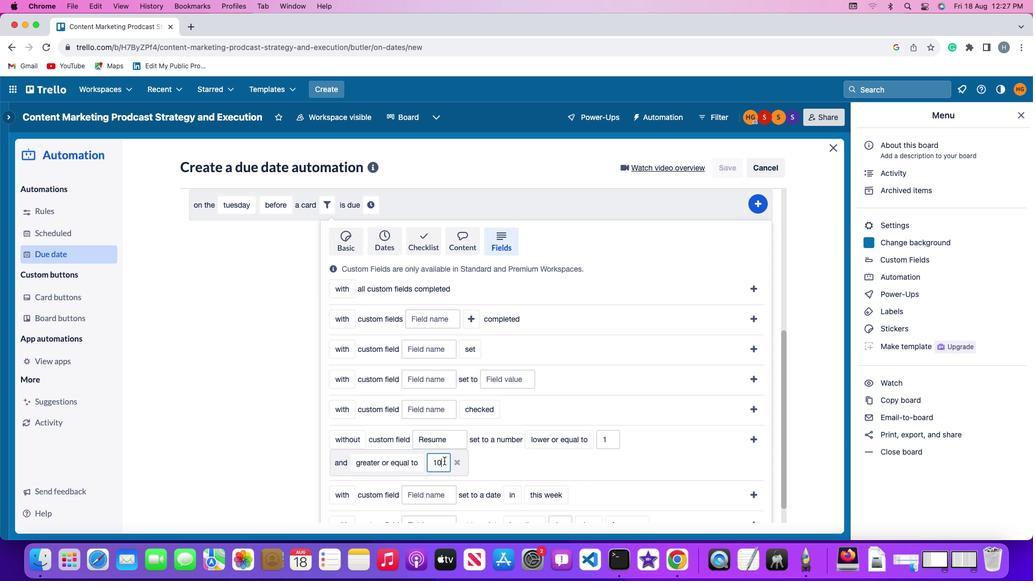 
Action: Mouse pressed left at (443, 460)
Screenshot: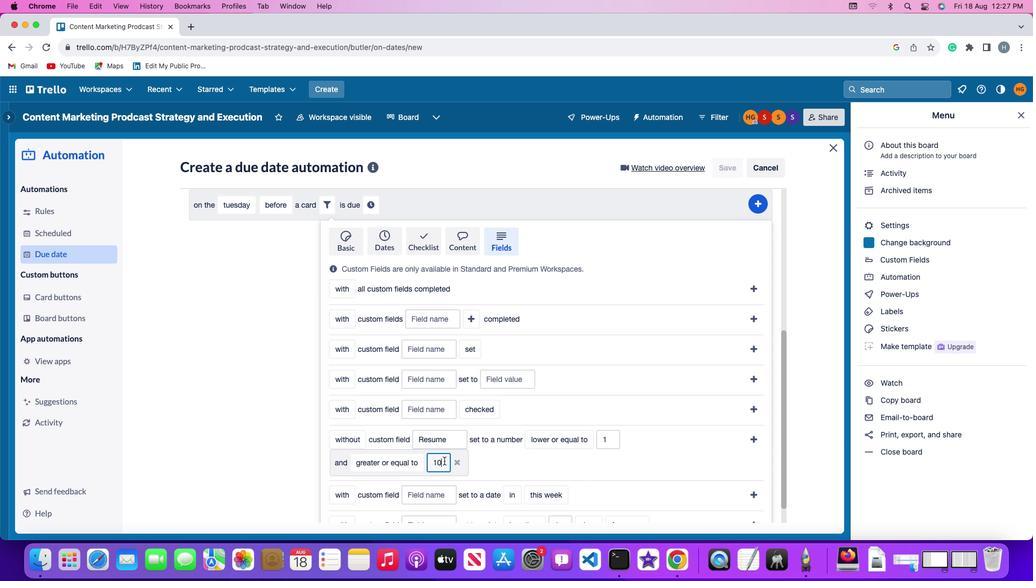 
Action: Key pressed Key.backspaceKey.backspace'1''0'
Screenshot: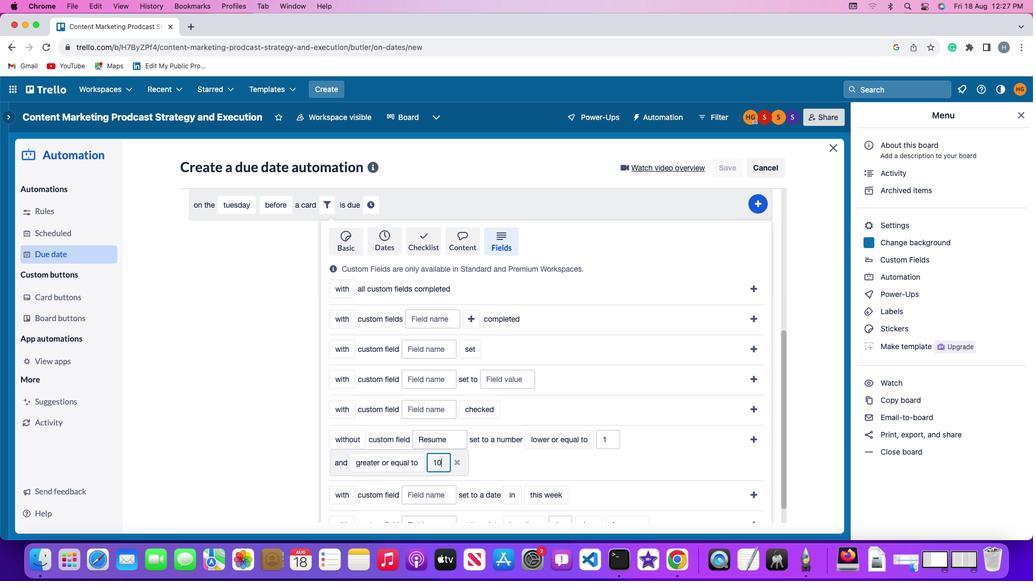
Action: Mouse moved to (757, 436)
Screenshot: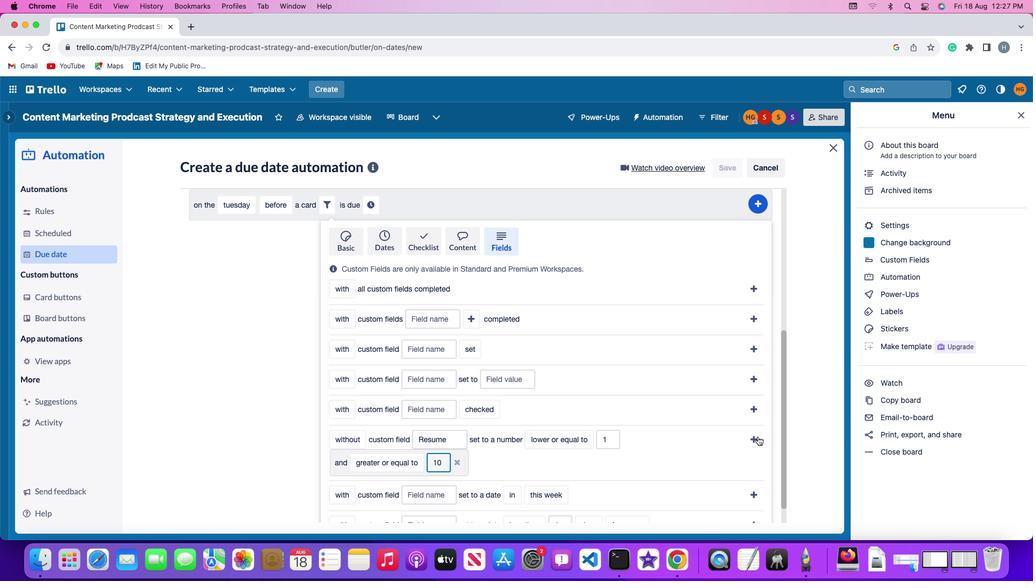 
Action: Mouse pressed left at (757, 436)
Screenshot: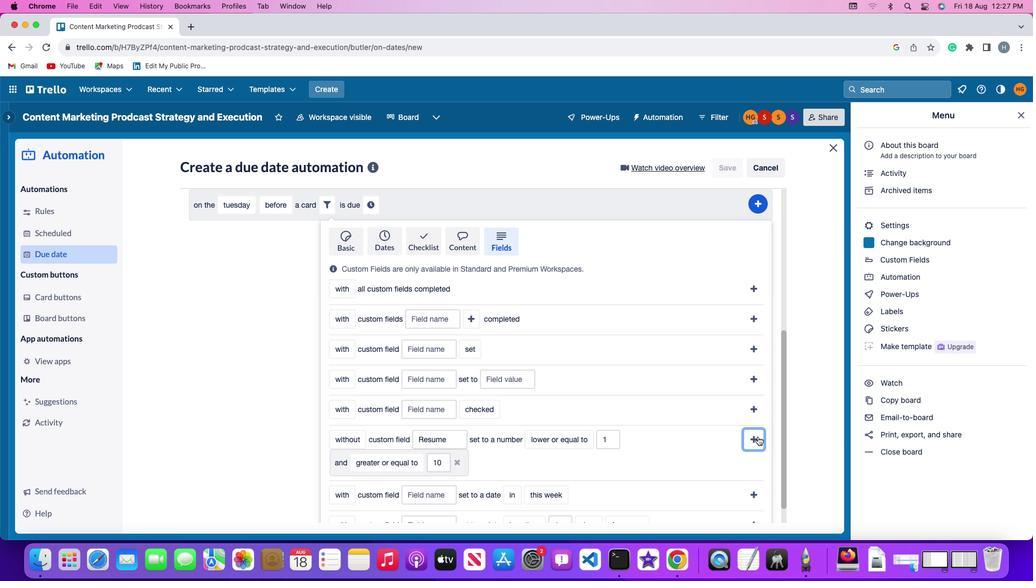 
Action: Mouse moved to (716, 471)
Screenshot: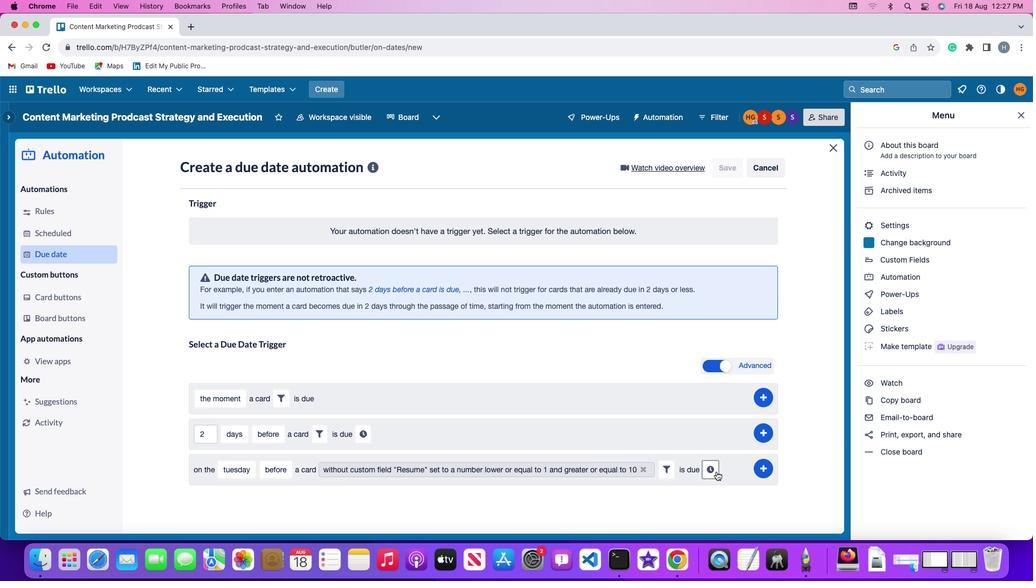 
Action: Mouse pressed left at (716, 471)
Screenshot: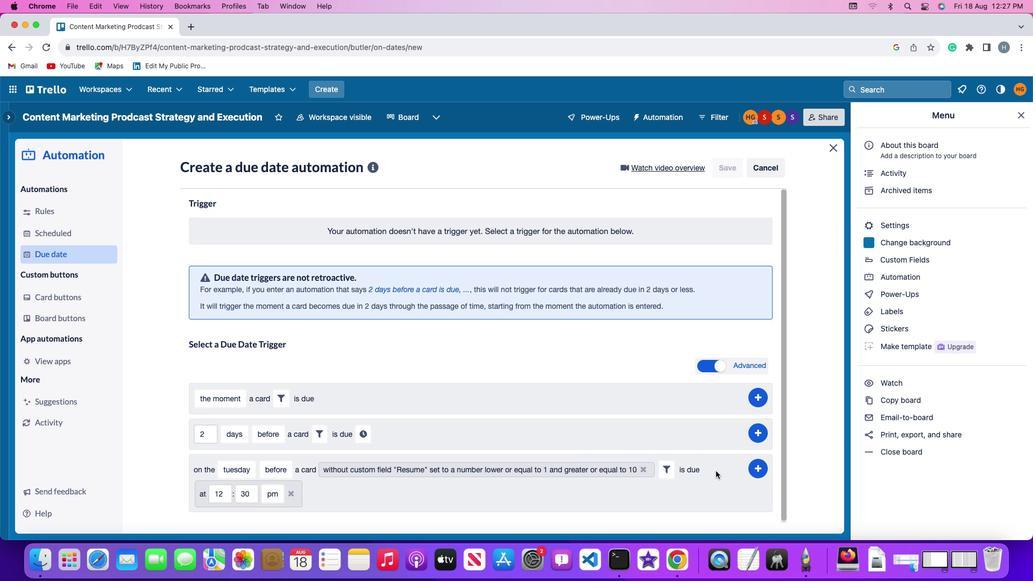 
Action: Mouse moved to (226, 495)
Screenshot: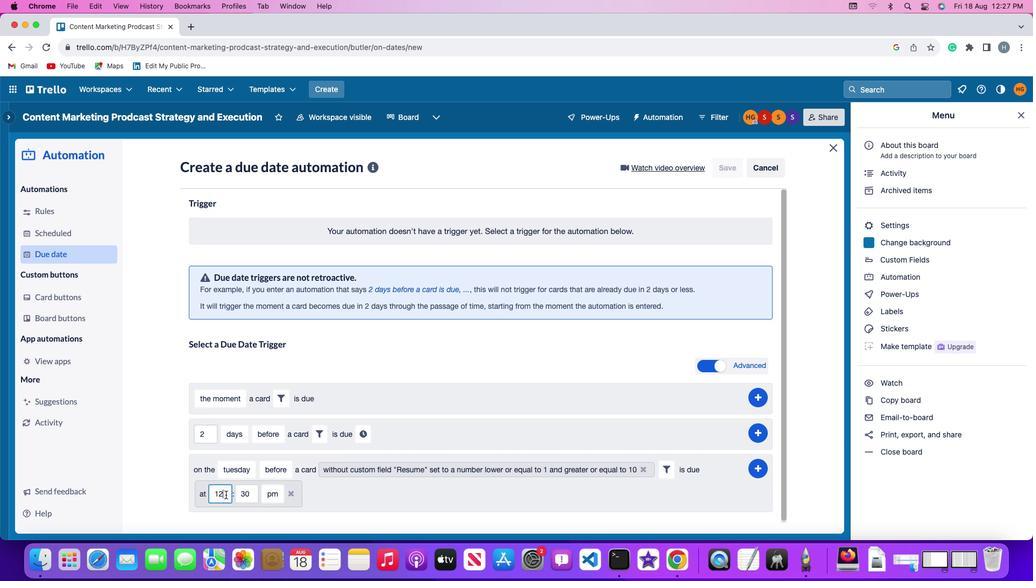 
Action: Mouse pressed left at (226, 495)
Screenshot: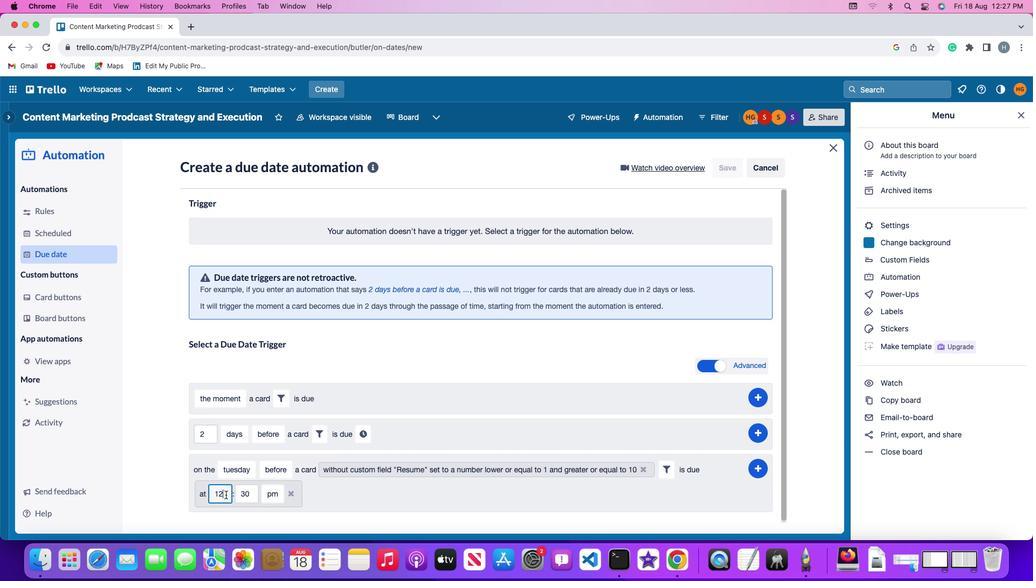 
Action: Key pressed Key.backspaceKey.backspace'1''1'
Screenshot: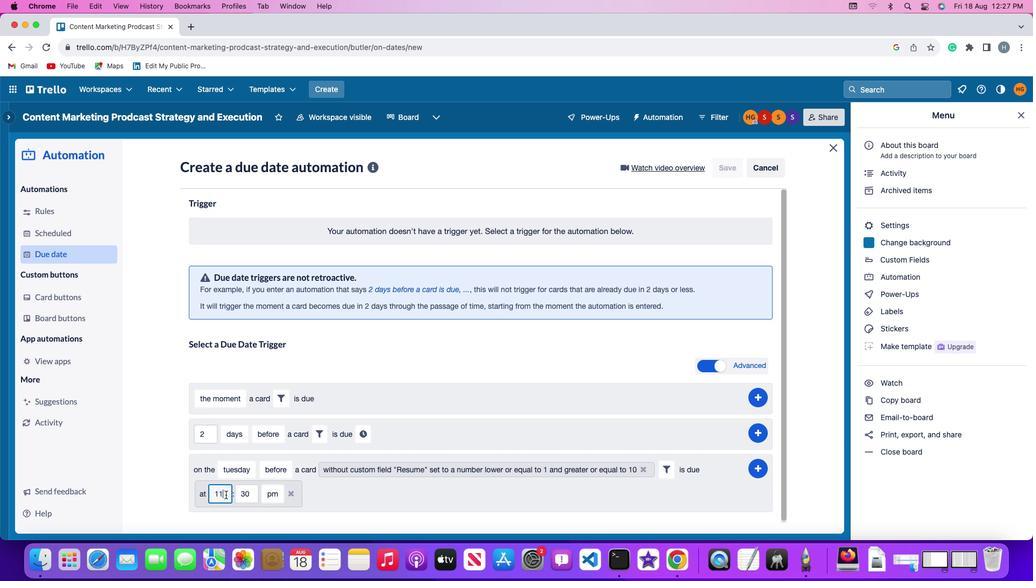
Action: Mouse moved to (226, 494)
Screenshot: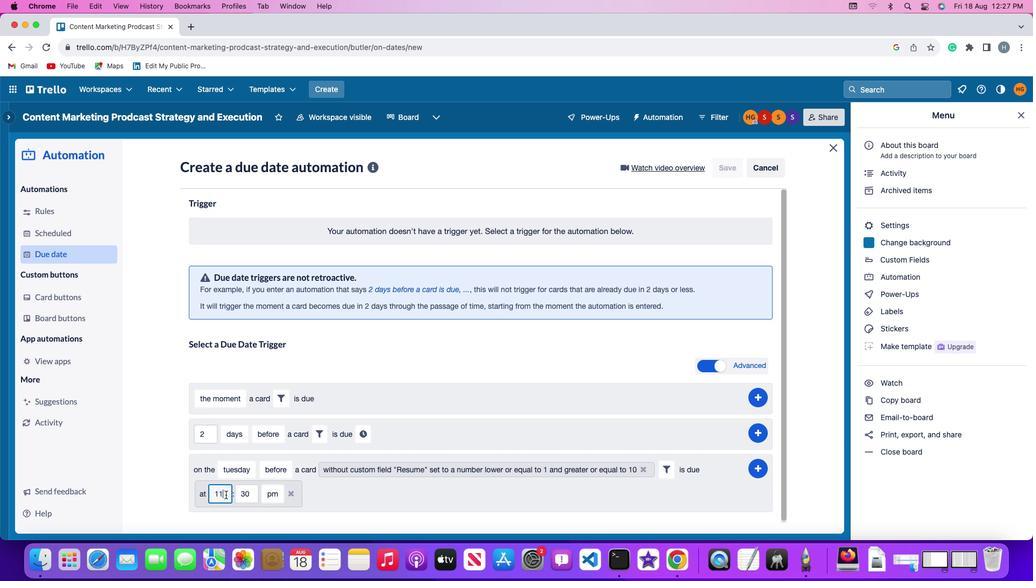 
Action: Key pressed '1'
Screenshot: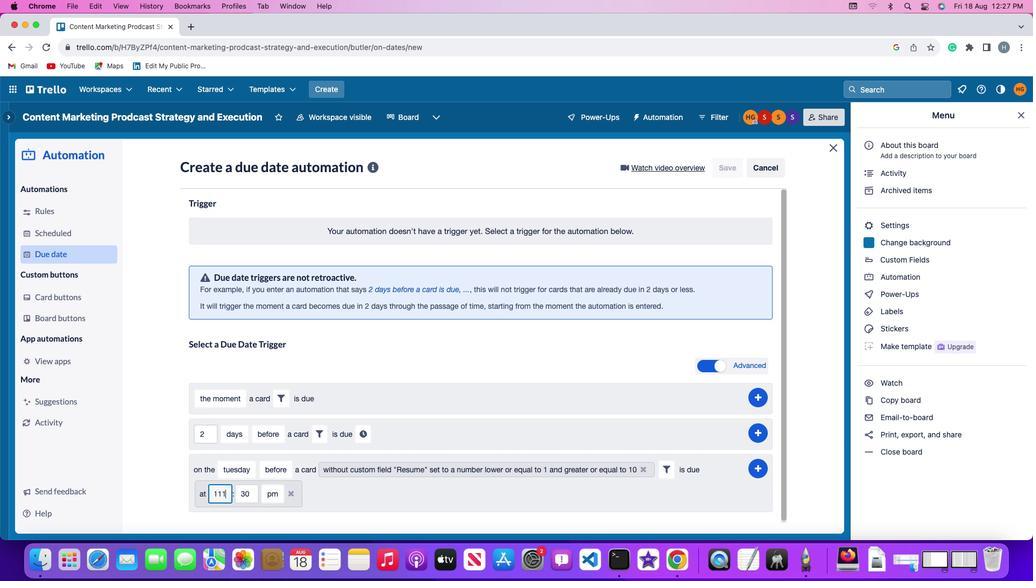 
Action: Mouse moved to (234, 493)
Screenshot: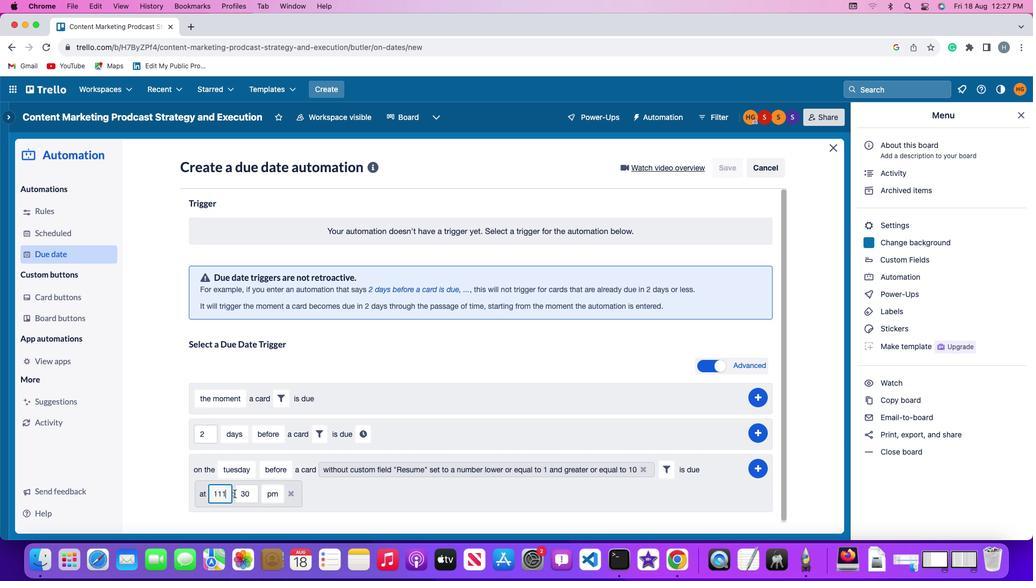 
Action: Key pressed Key.backspace
Screenshot: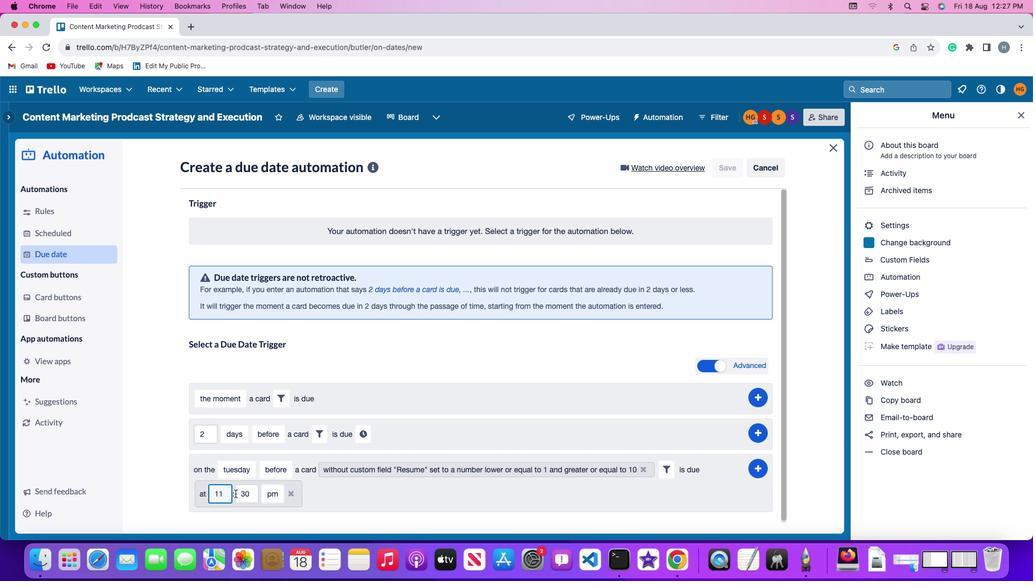 
Action: Mouse moved to (245, 493)
Screenshot: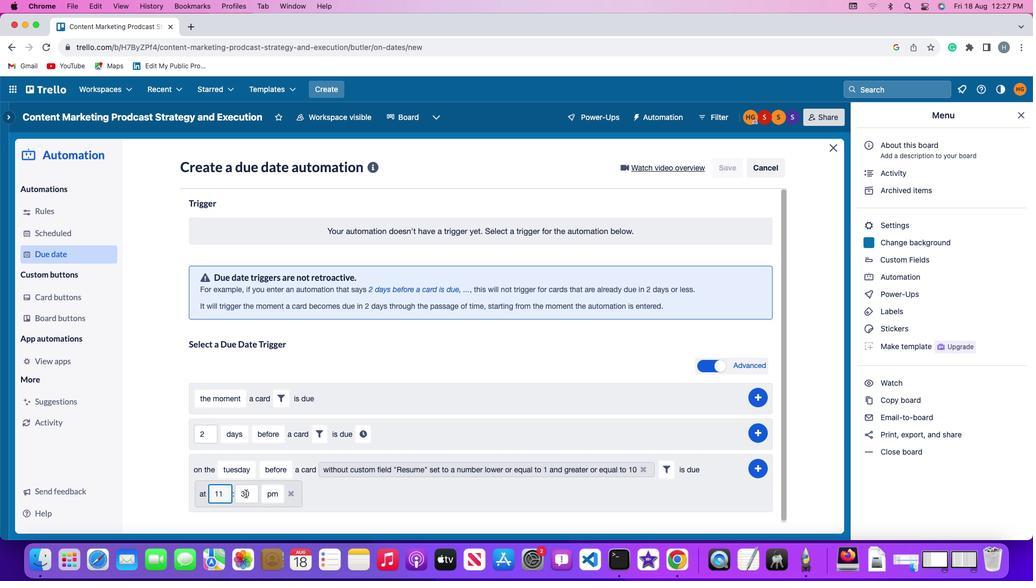 
Action: Mouse pressed left at (245, 493)
Screenshot: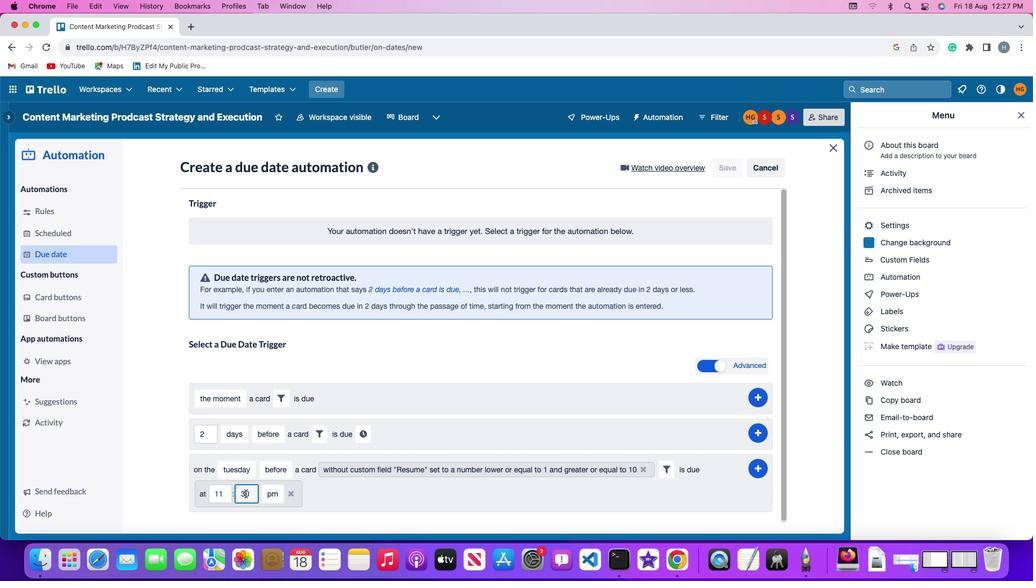 
Action: Mouse moved to (248, 493)
Screenshot: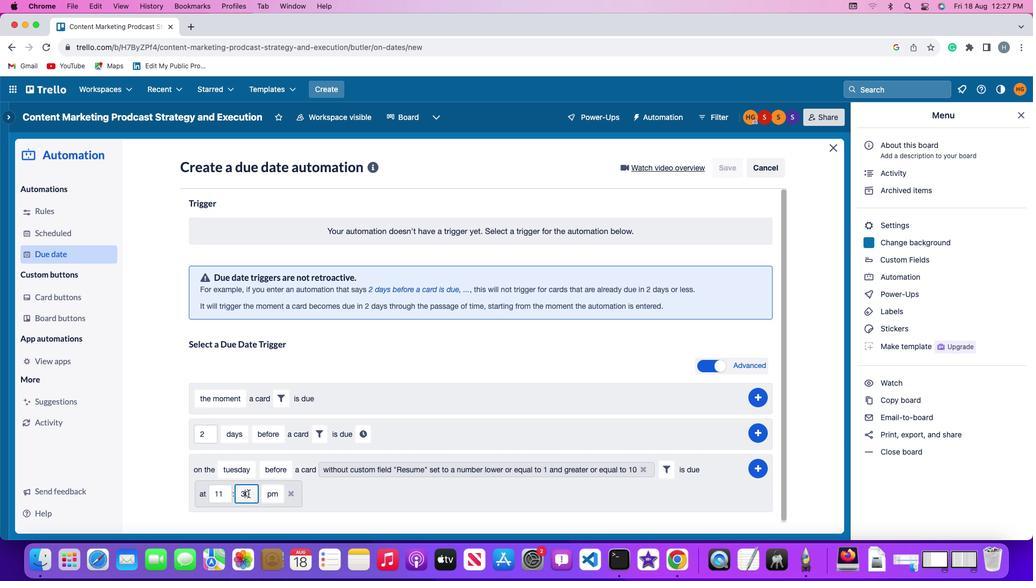 
Action: Key pressed Key.backspace'0'
Screenshot: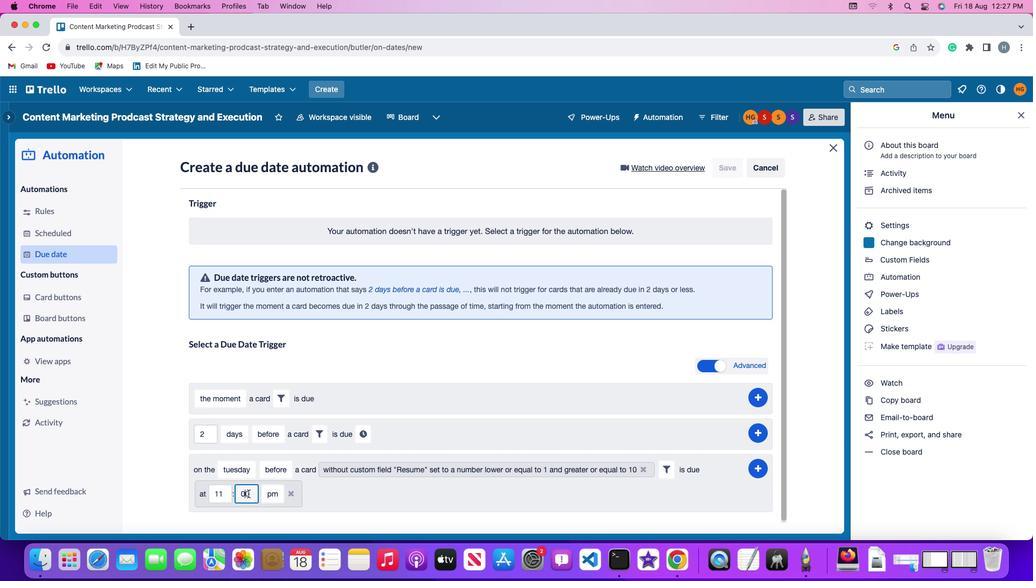 
Action: Mouse moved to (270, 492)
Screenshot: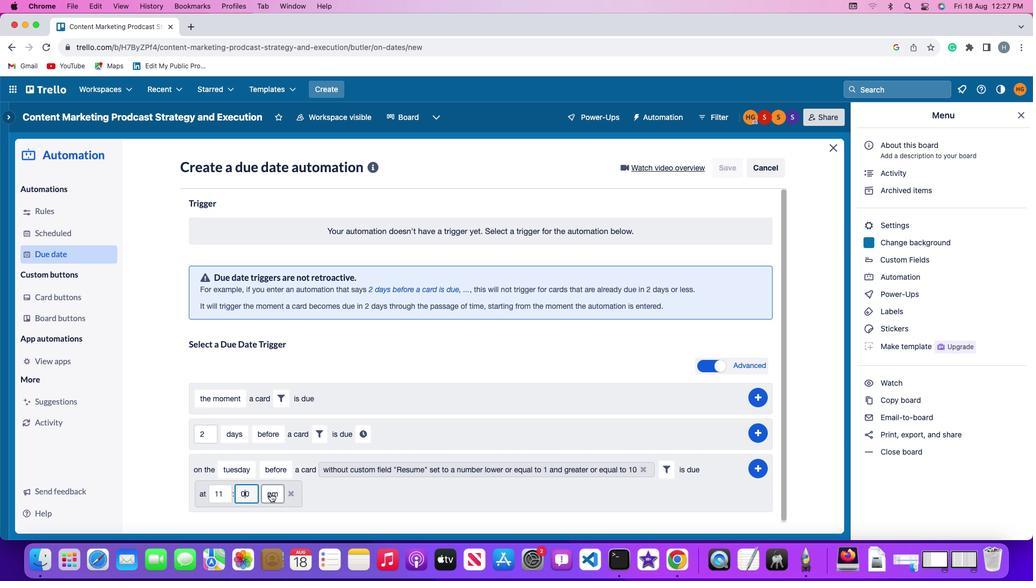 
Action: Mouse pressed left at (270, 492)
Screenshot: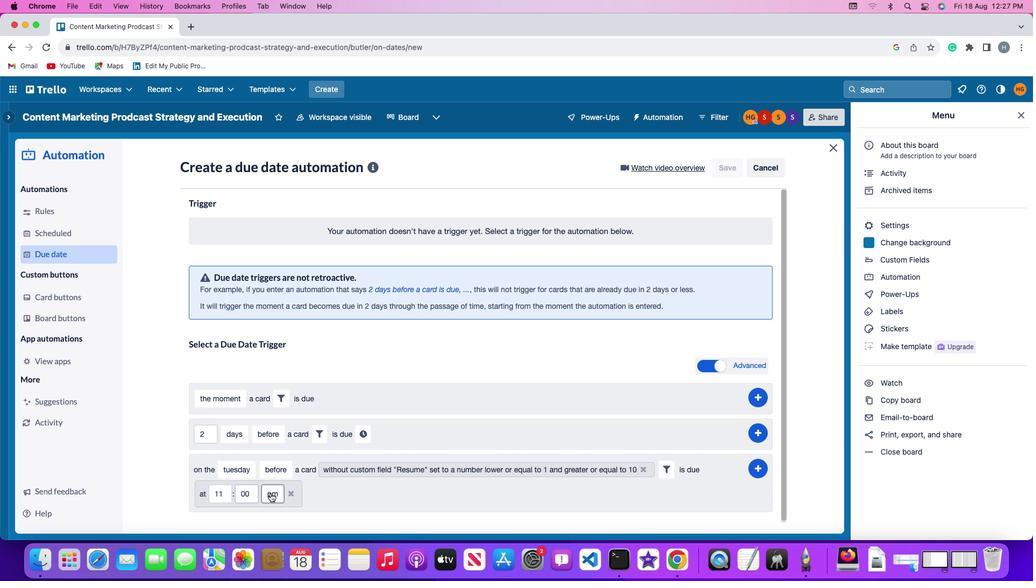 
Action: Mouse moved to (276, 454)
Screenshot: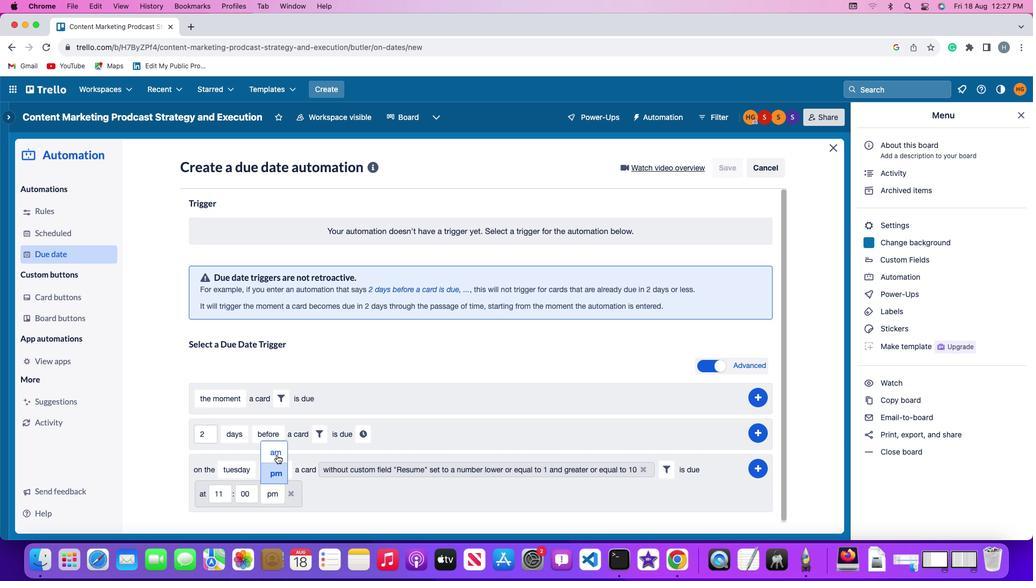 
Action: Mouse pressed left at (276, 454)
Screenshot: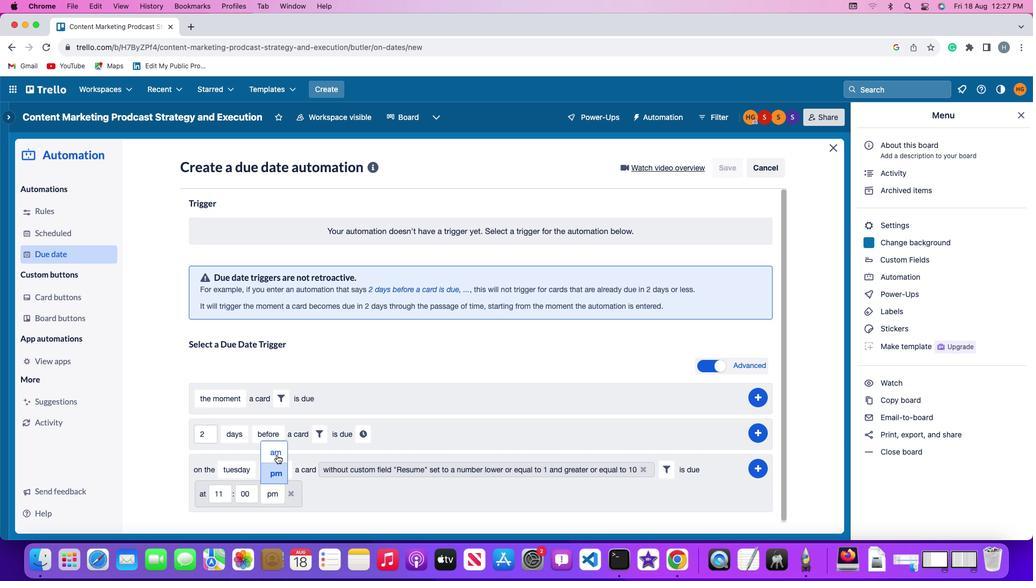 
Action: Mouse moved to (761, 467)
Screenshot: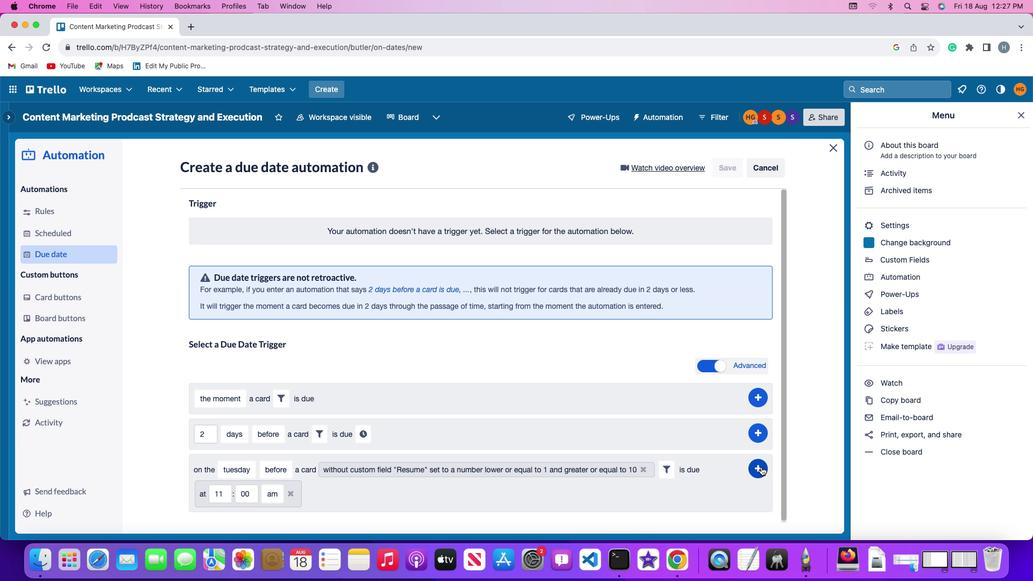 
Action: Mouse pressed left at (761, 467)
Screenshot: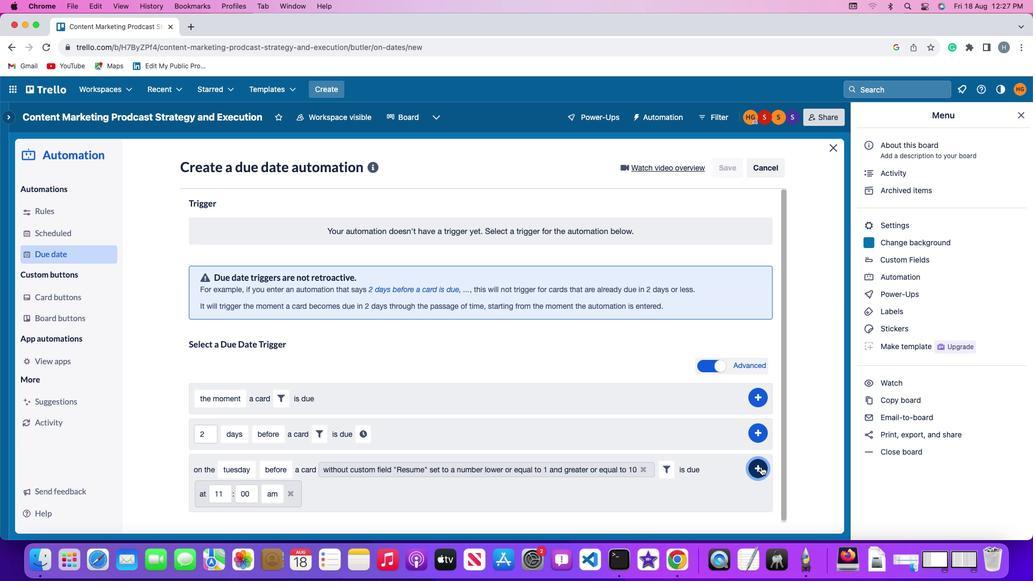 
Action: Mouse moved to (811, 384)
Screenshot: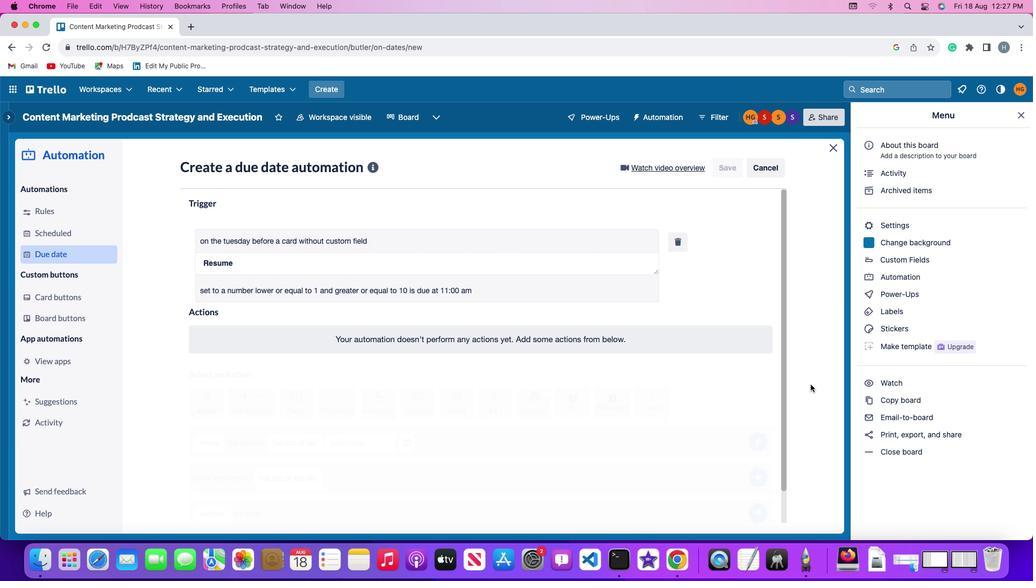 
